 Task: In the sheet Budget Analysis ToolFont size of heading  18 Font style of dataoswald 'Font size of data '9 Alignment of headline & dataAlign center.   Fill color in heading, Red Font color of dataIn the sheet  Attendance Sheet for Weekly Updatesbook
Action: Mouse moved to (292, 311)
Screenshot: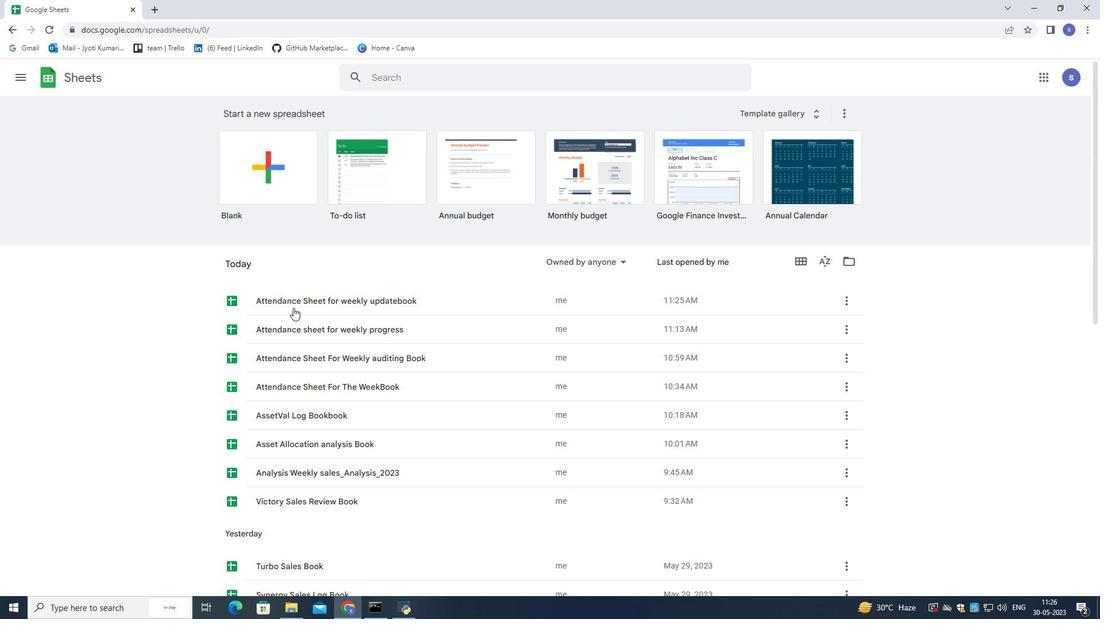 
Action: Mouse pressed left at (292, 311)
Screenshot: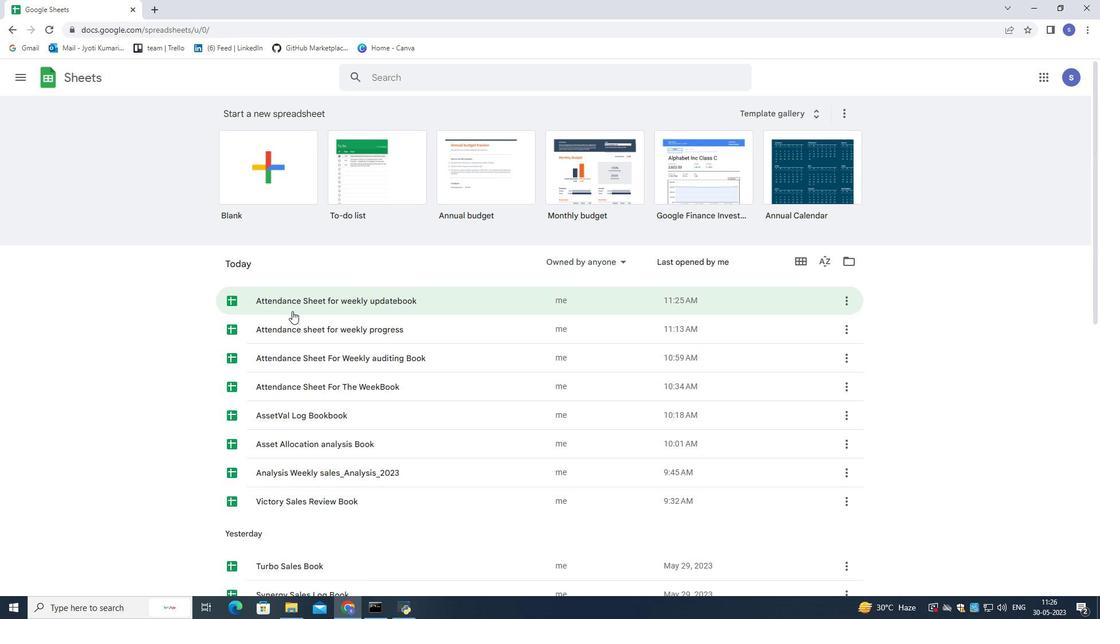 
Action: Mouse moved to (210, 160)
Screenshot: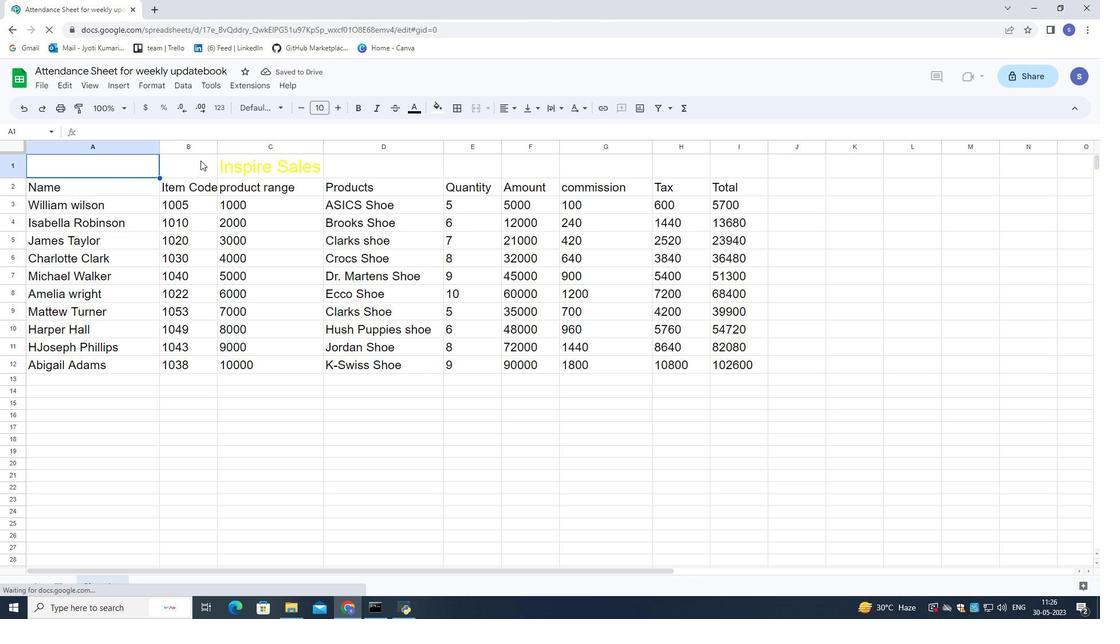 
Action: Mouse pressed left at (210, 160)
Screenshot: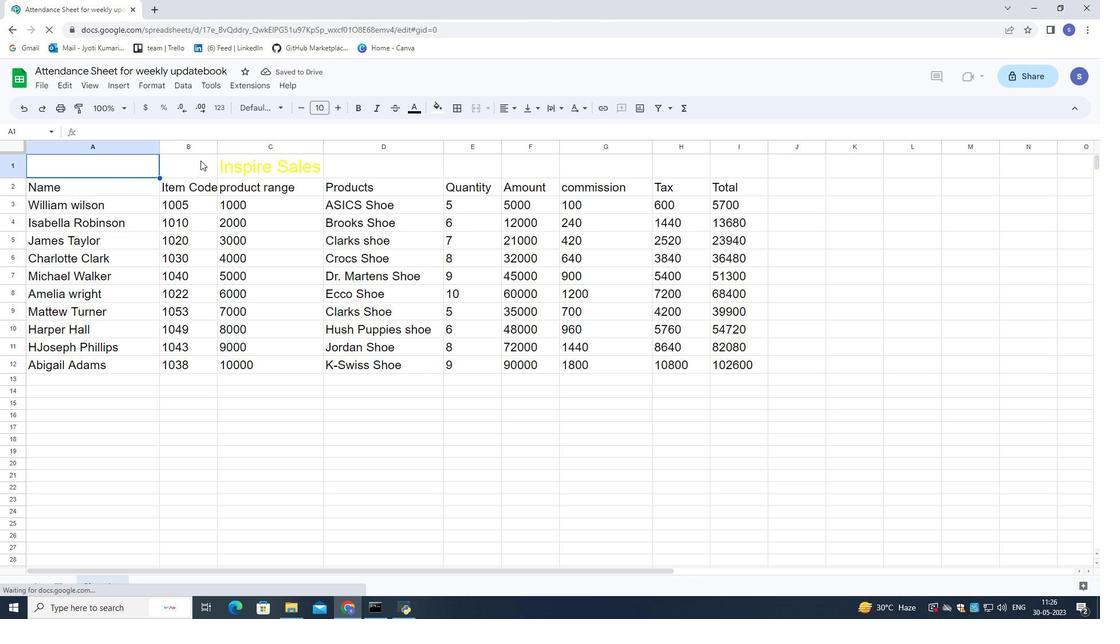 
Action: Mouse moved to (304, 108)
Screenshot: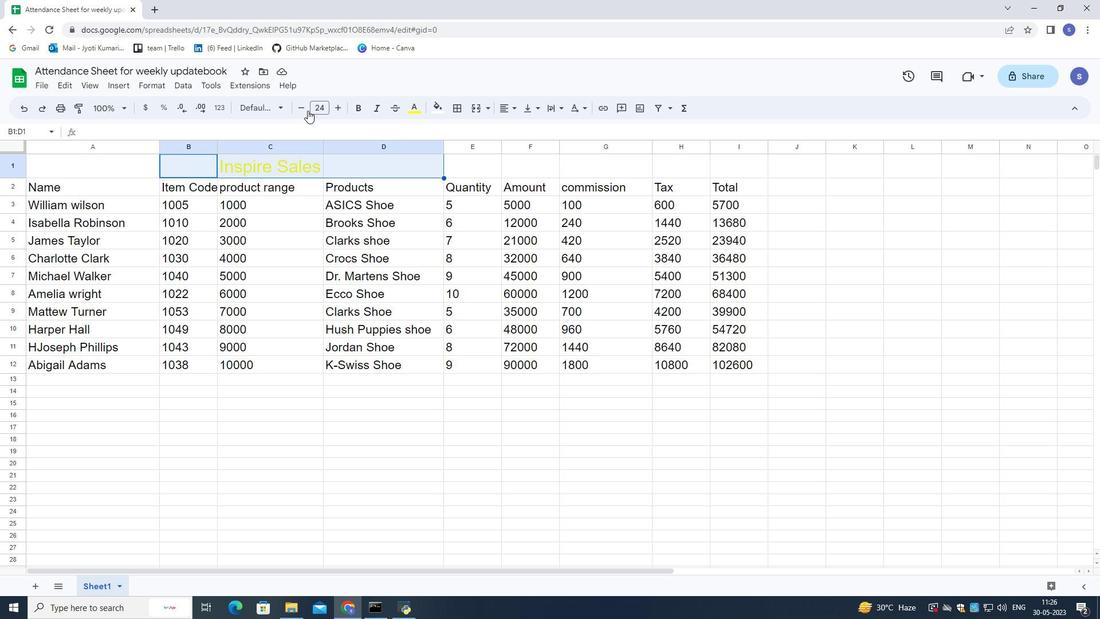 
Action: Mouse pressed left at (304, 108)
Screenshot: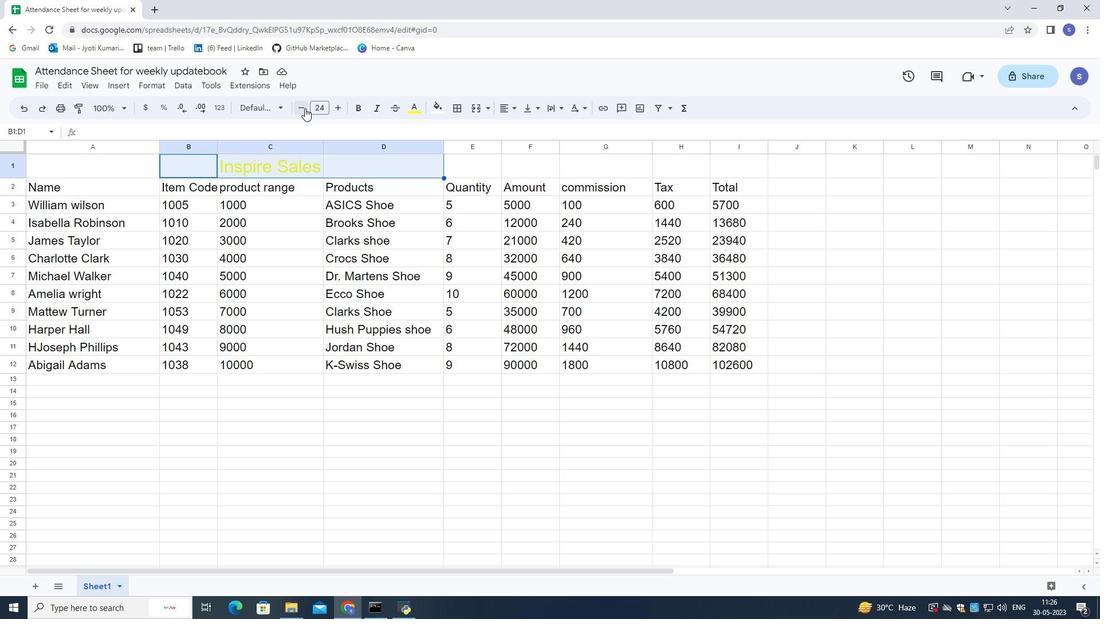 
Action: Mouse pressed left at (304, 108)
Screenshot: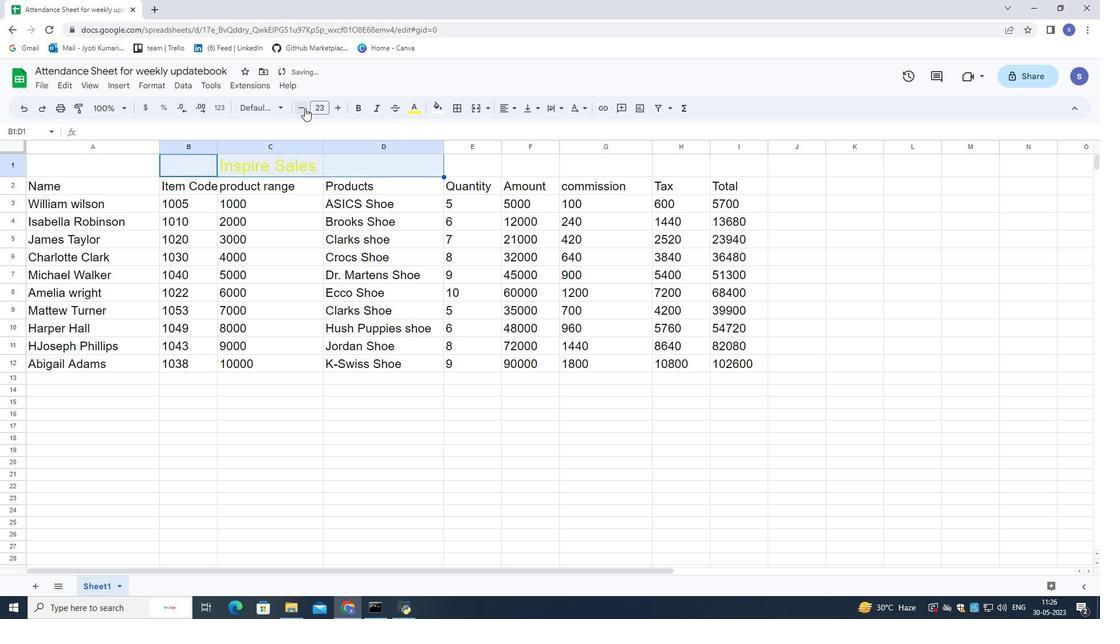 
Action: Mouse pressed left at (304, 108)
Screenshot: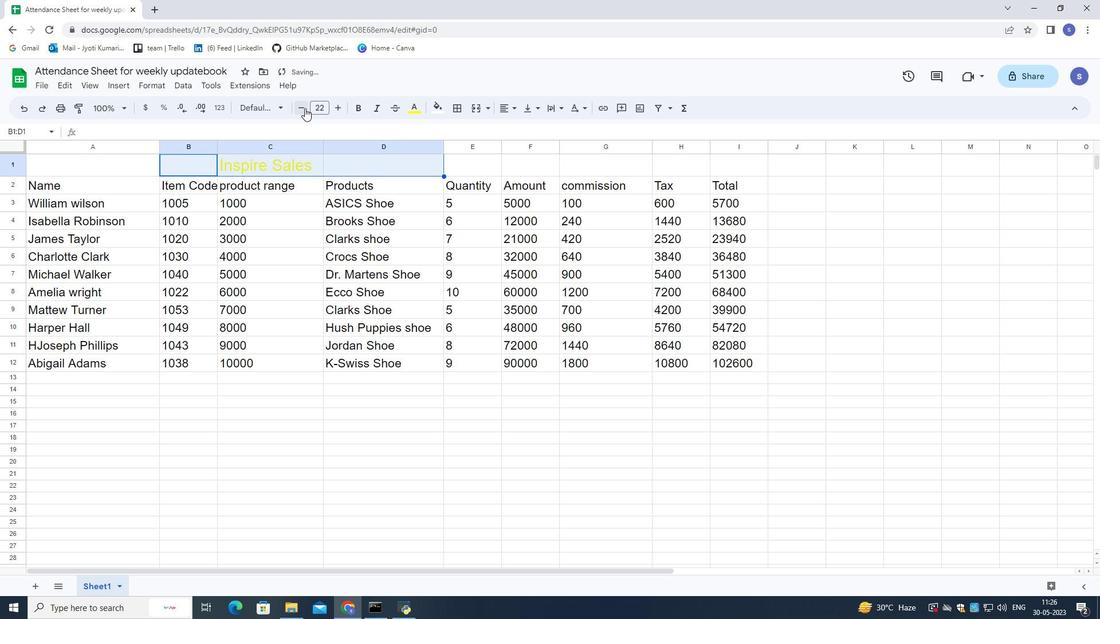 
Action: Mouse pressed left at (304, 108)
Screenshot: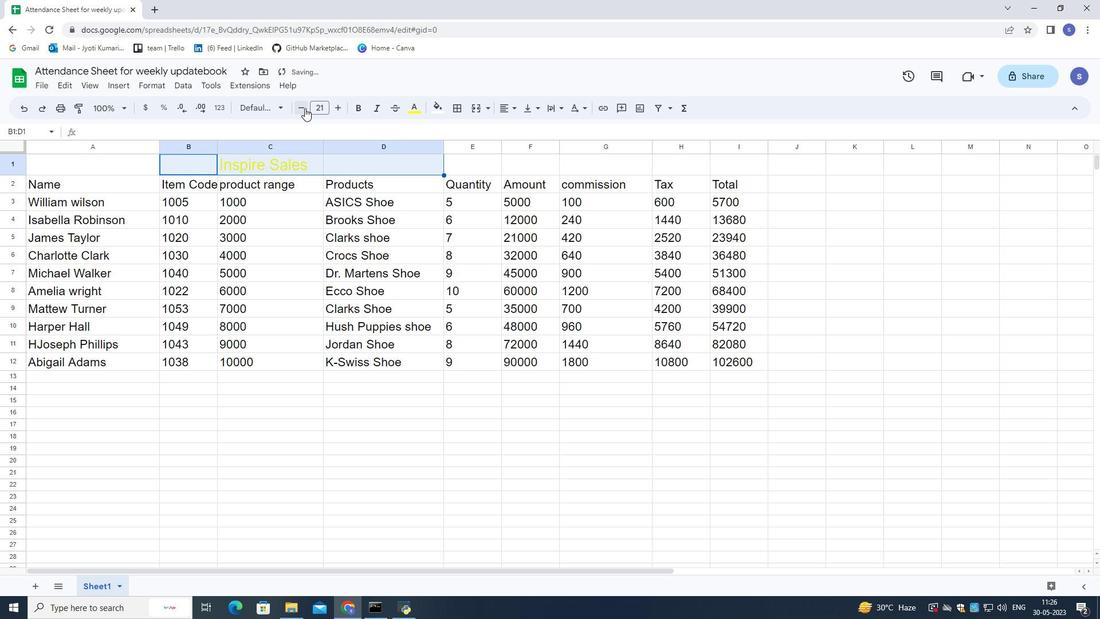 
Action: Mouse pressed left at (304, 108)
Screenshot: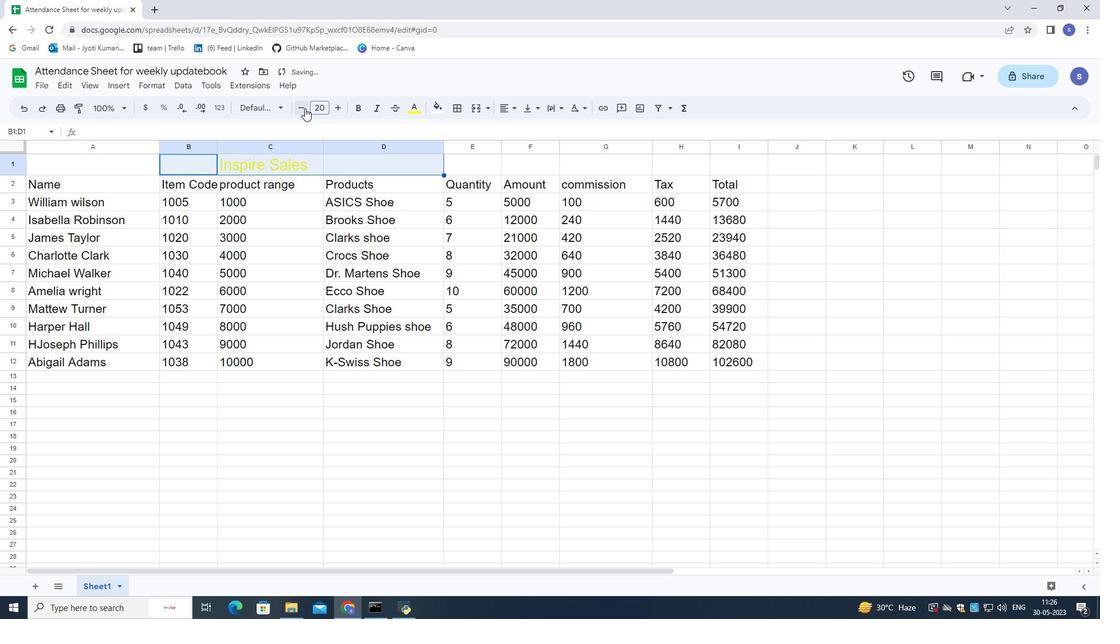 
Action: Mouse pressed left at (304, 108)
Screenshot: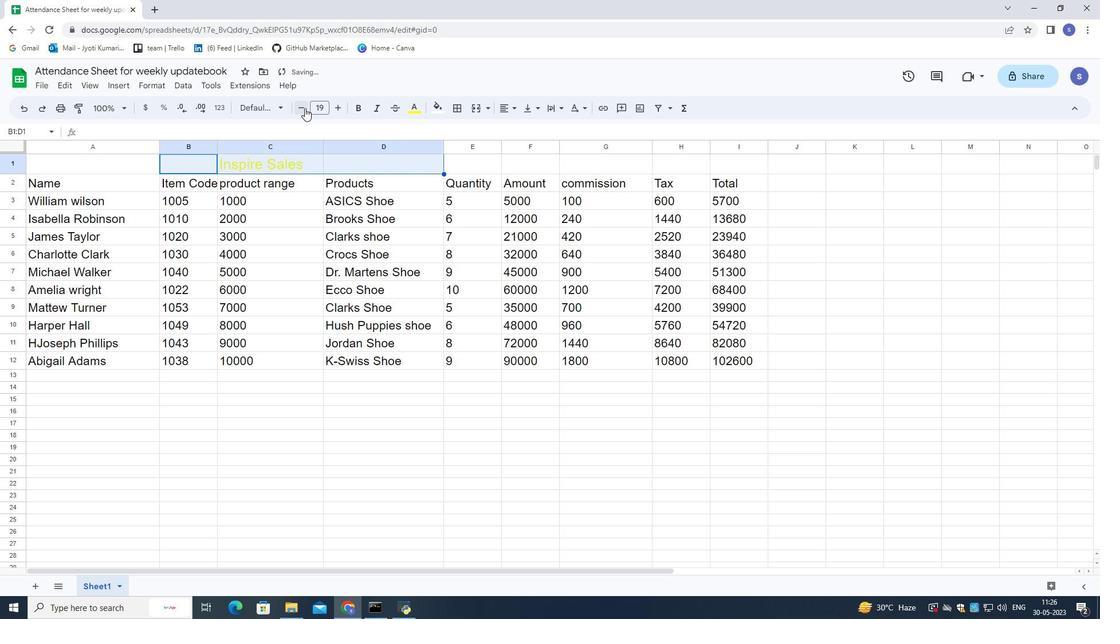 
Action: Mouse moved to (126, 256)
Screenshot: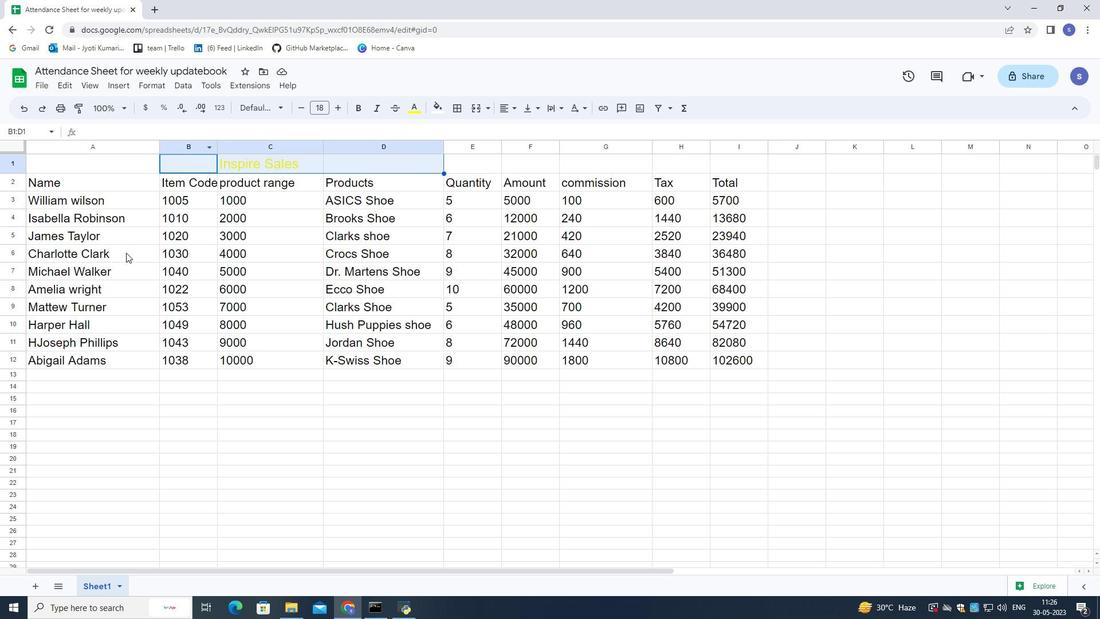 
Action: Mouse pressed left at (126, 256)
Screenshot: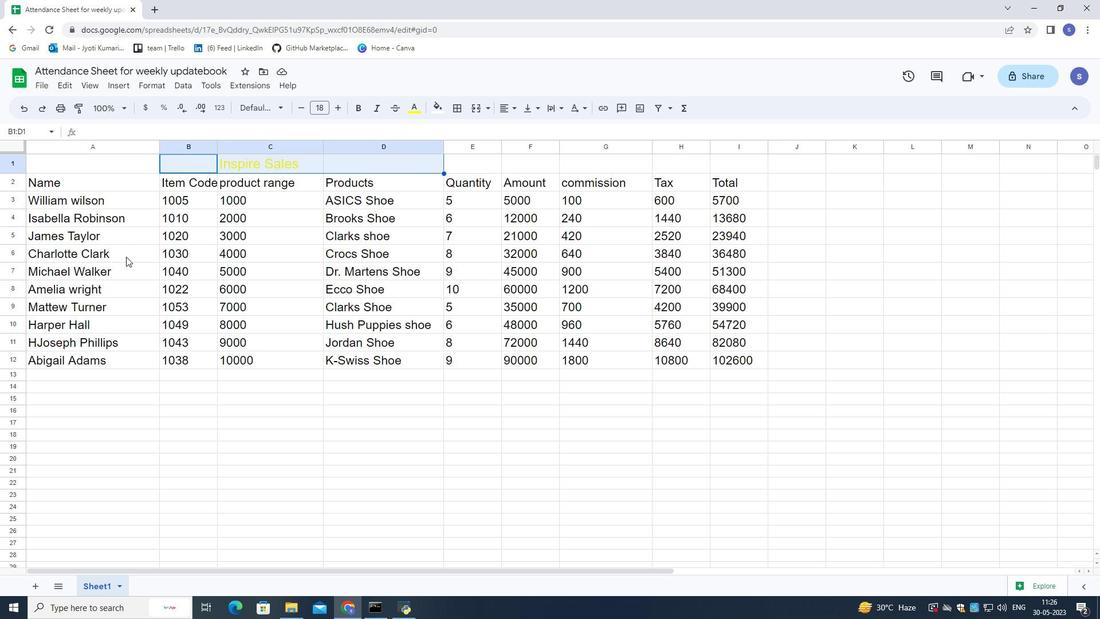 
Action: Mouse moved to (31, 179)
Screenshot: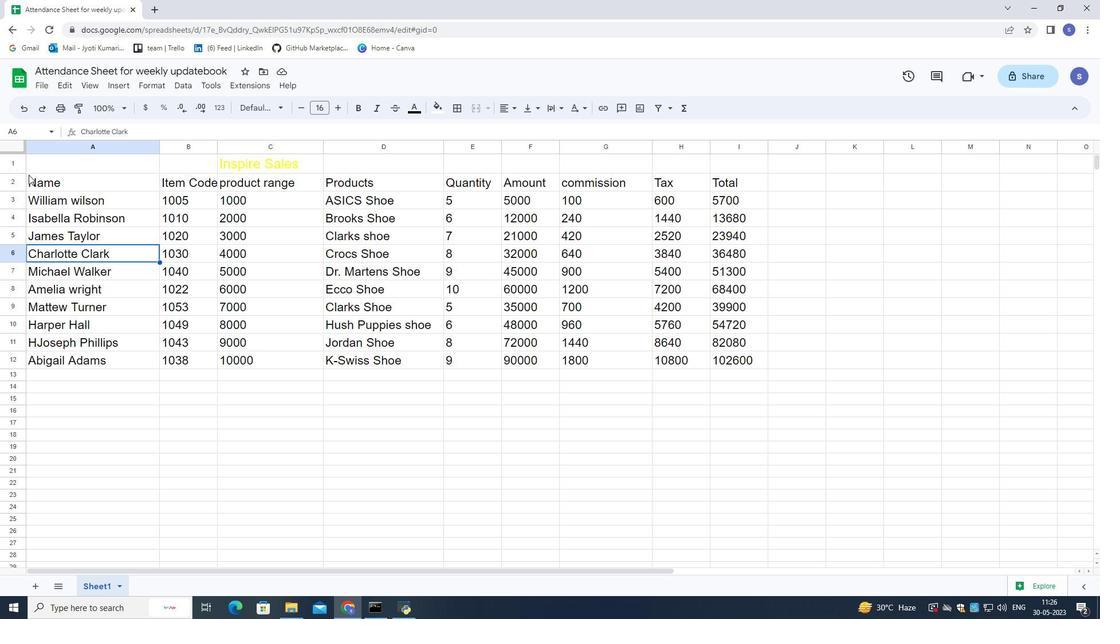 
Action: Mouse pressed left at (31, 179)
Screenshot: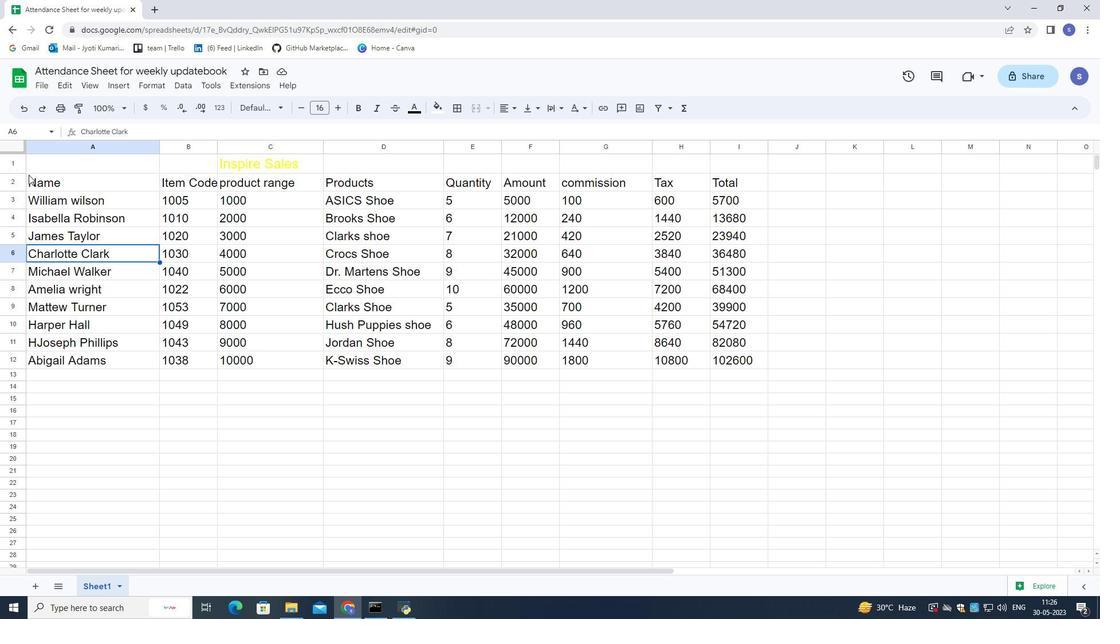 
Action: Mouse moved to (277, 114)
Screenshot: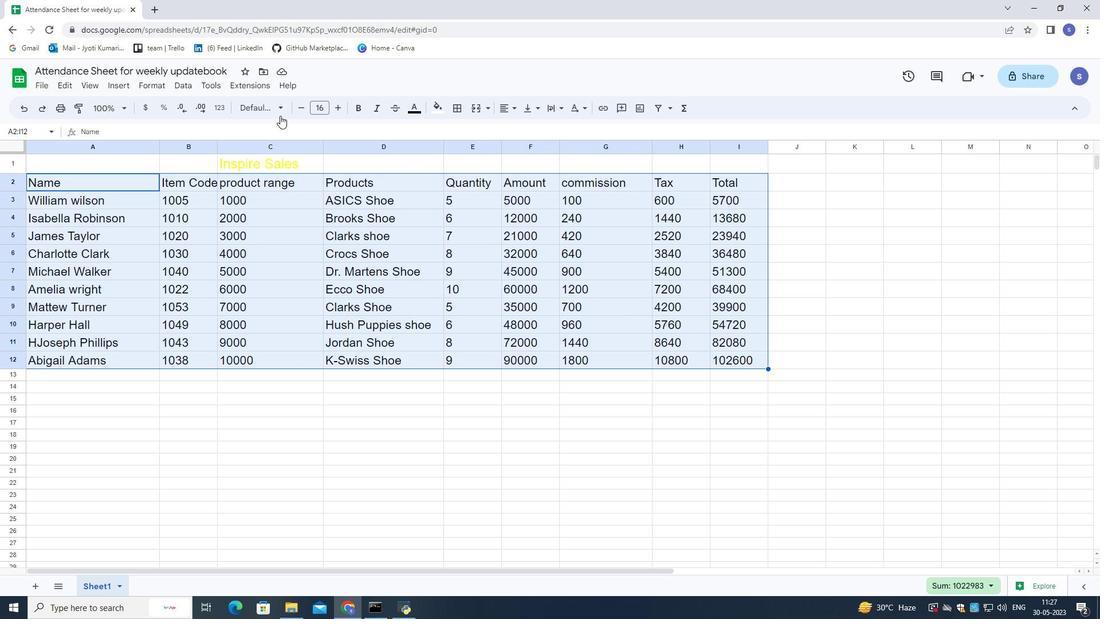 
Action: Mouse pressed left at (277, 114)
Screenshot: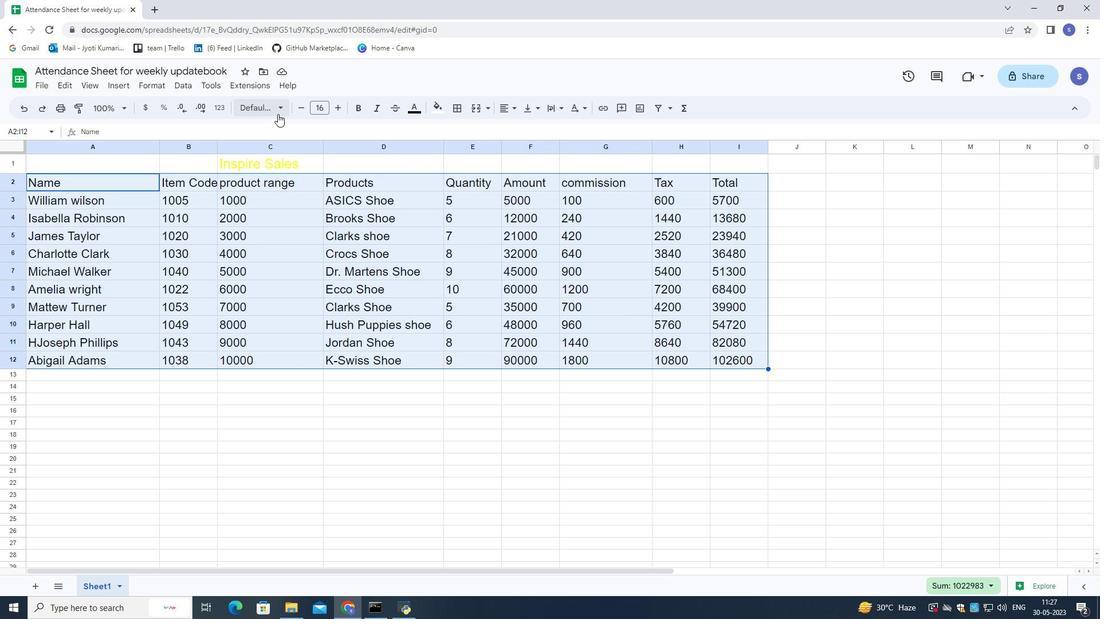 
Action: Mouse moved to (281, 248)
Screenshot: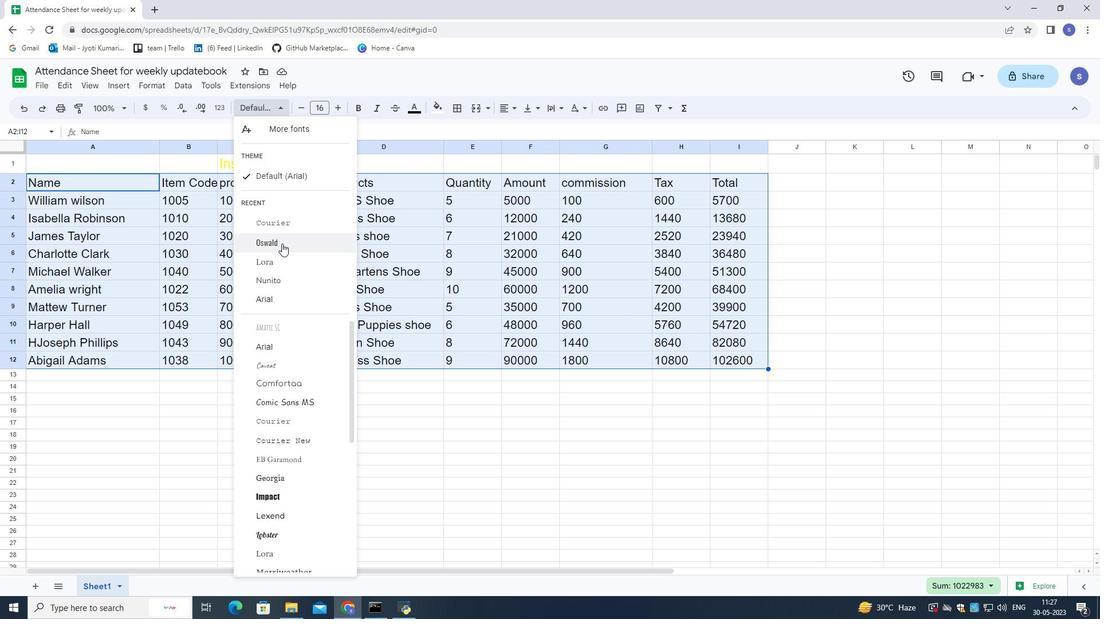 
Action: Mouse pressed left at (281, 248)
Screenshot: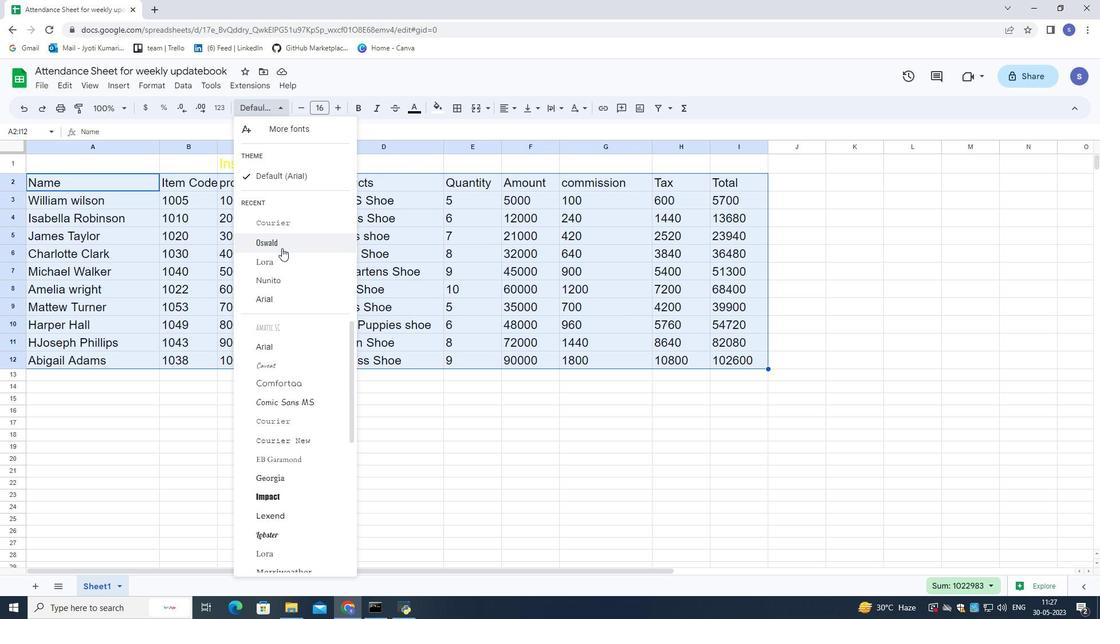 
Action: Mouse moved to (293, 107)
Screenshot: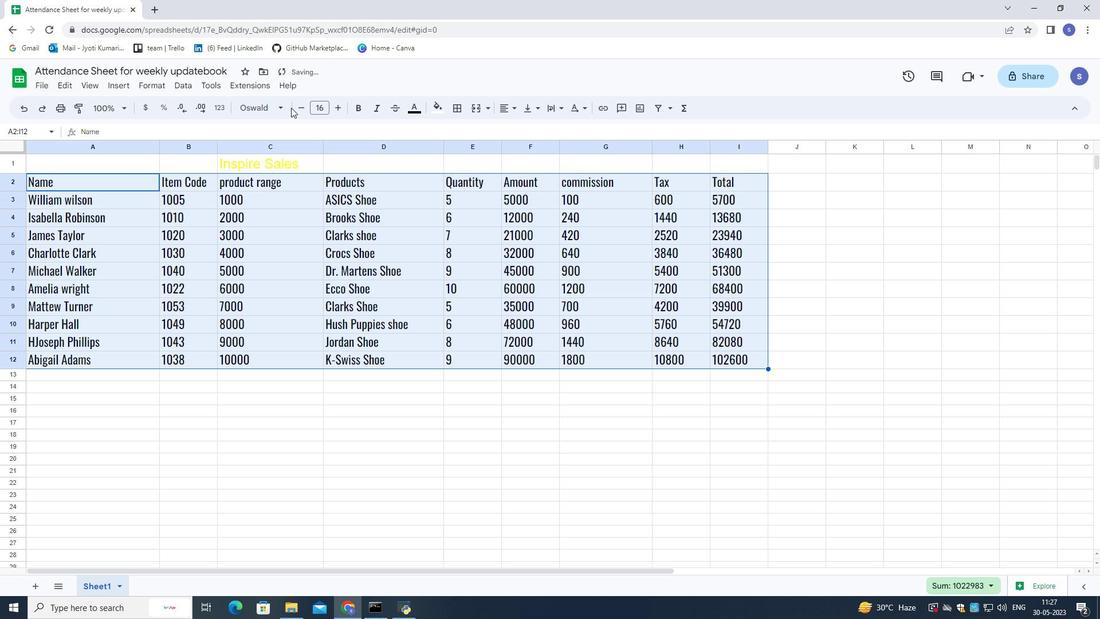 
Action: Mouse pressed left at (293, 107)
Screenshot: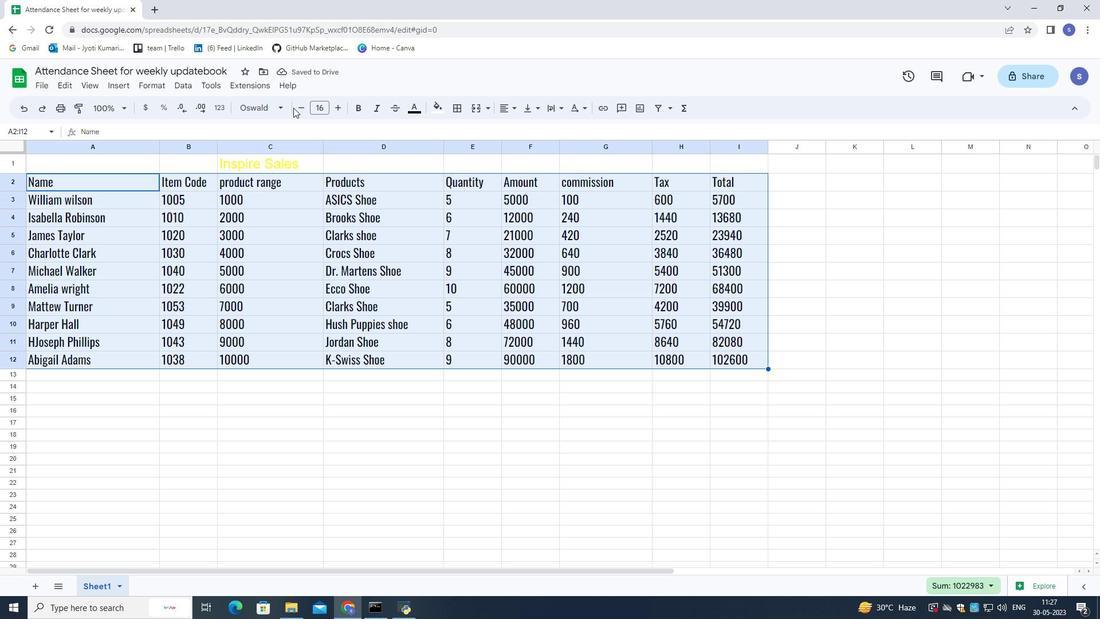 
Action: Mouse moved to (295, 108)
Screenshot: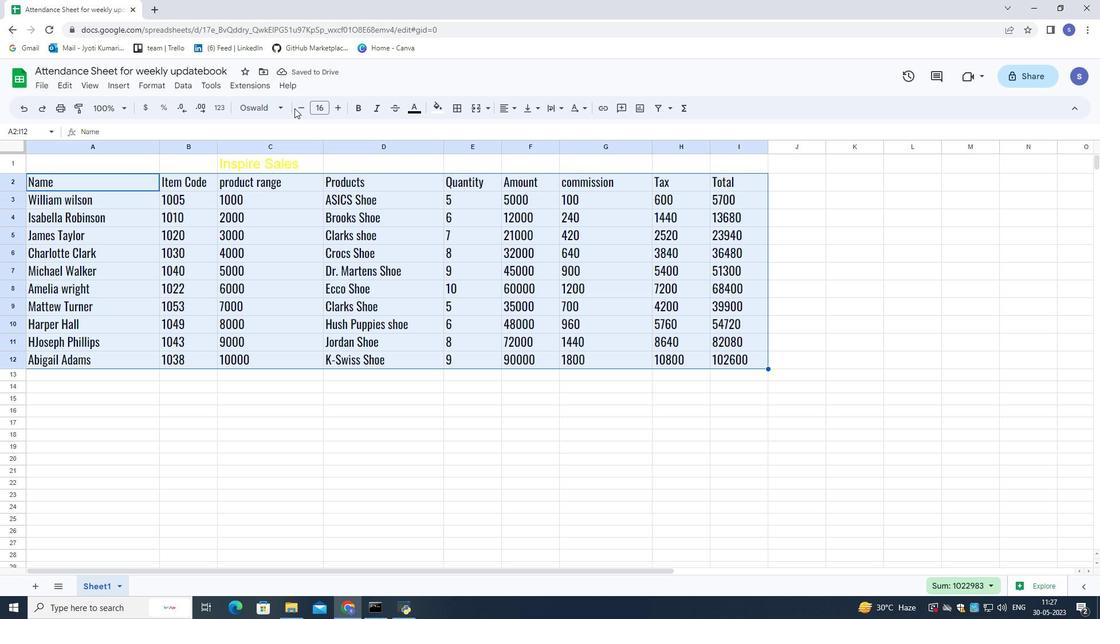 
Action: Mouse pressed left at (295, 108)
Screenshot: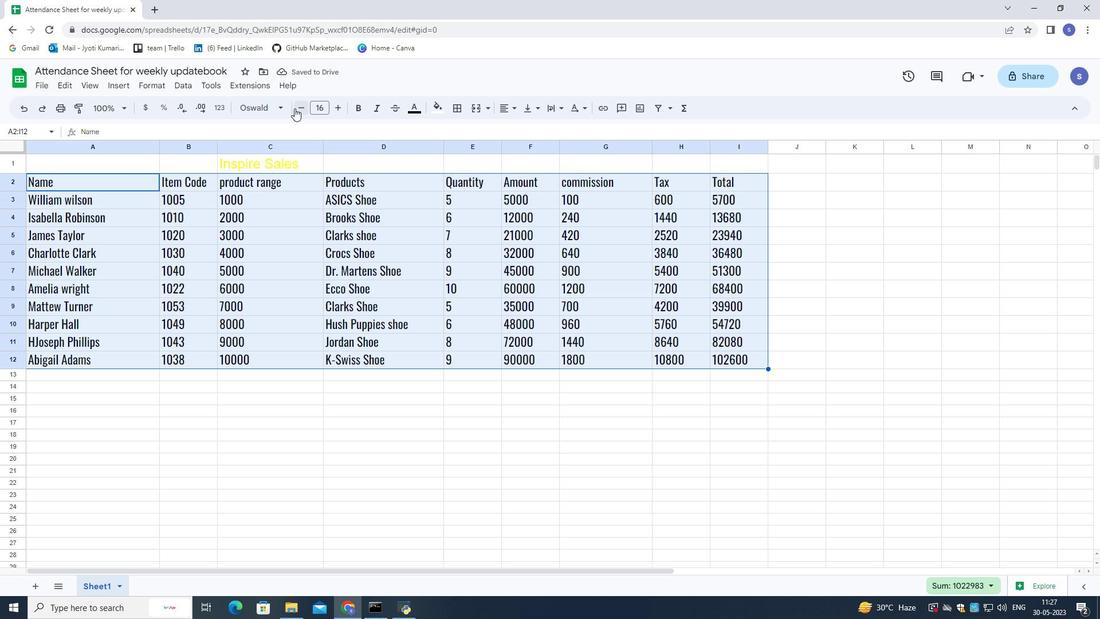 
Action: Mouse pressed left at (295, 108)
Screenshot: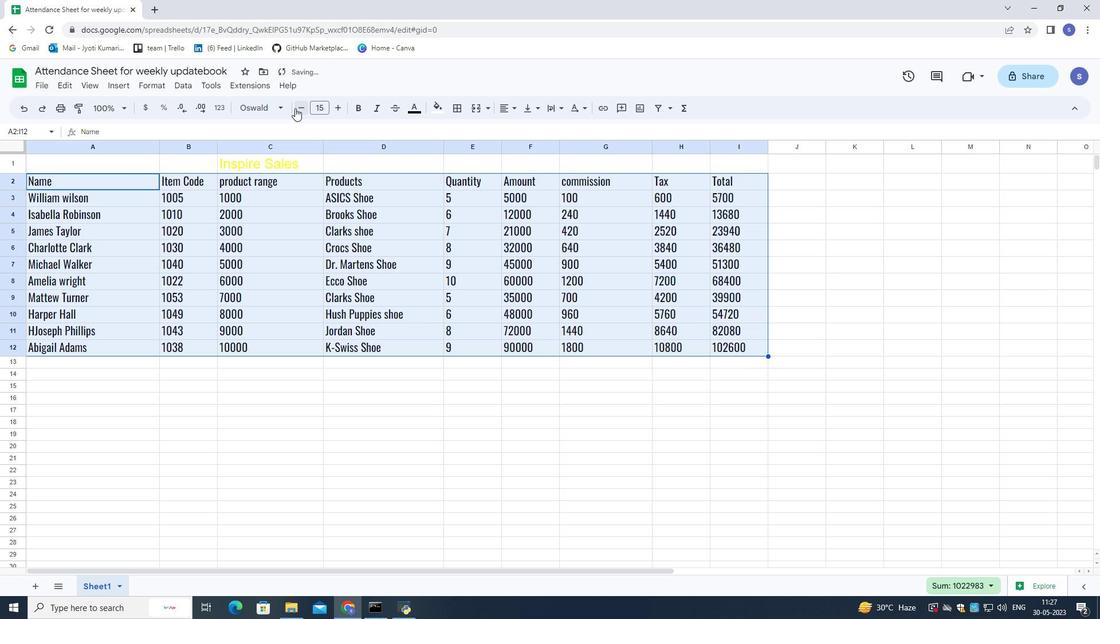 
Action: Mouse pressed left at (295, 108)
Screenshot: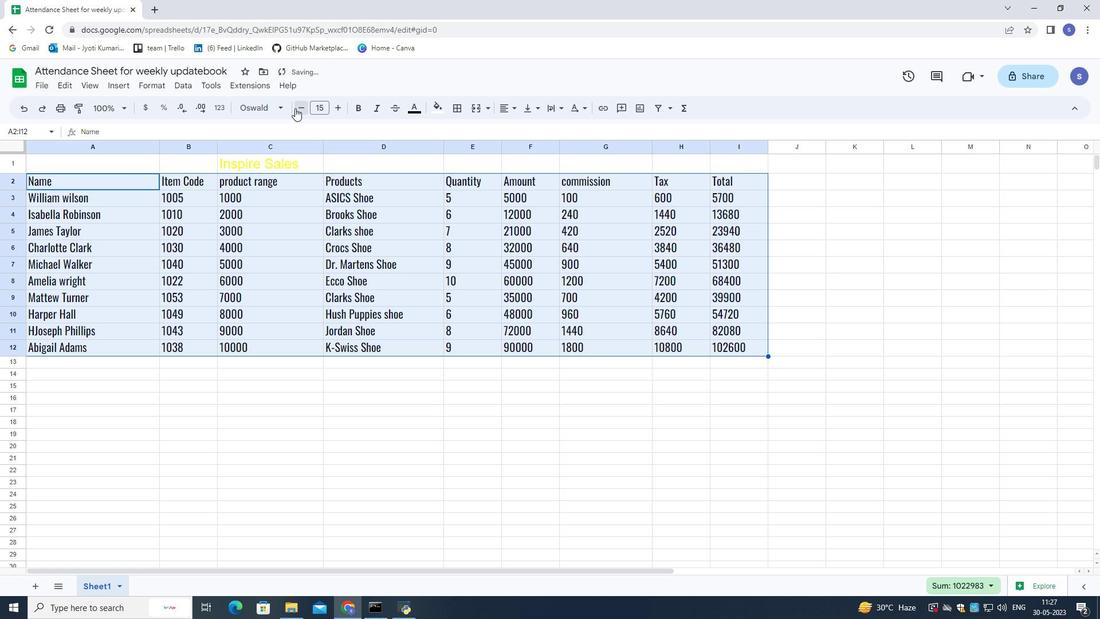 
Action: Mouse pressed left at (295, 108)
Screenshot: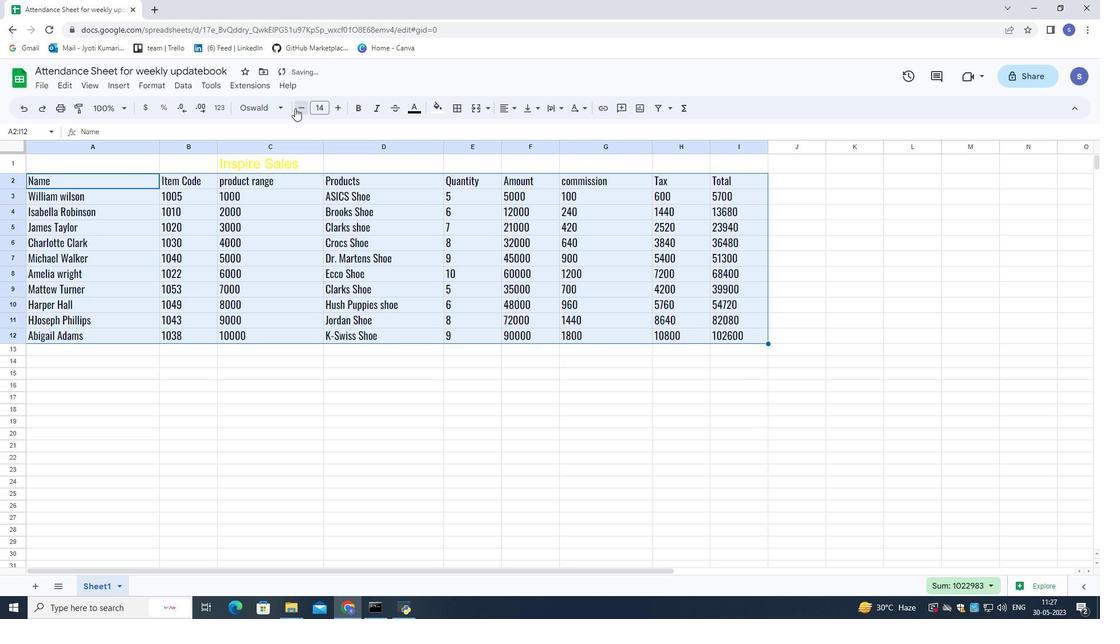 
Action: Mouse pressed left at (295, 108)
Screenshot: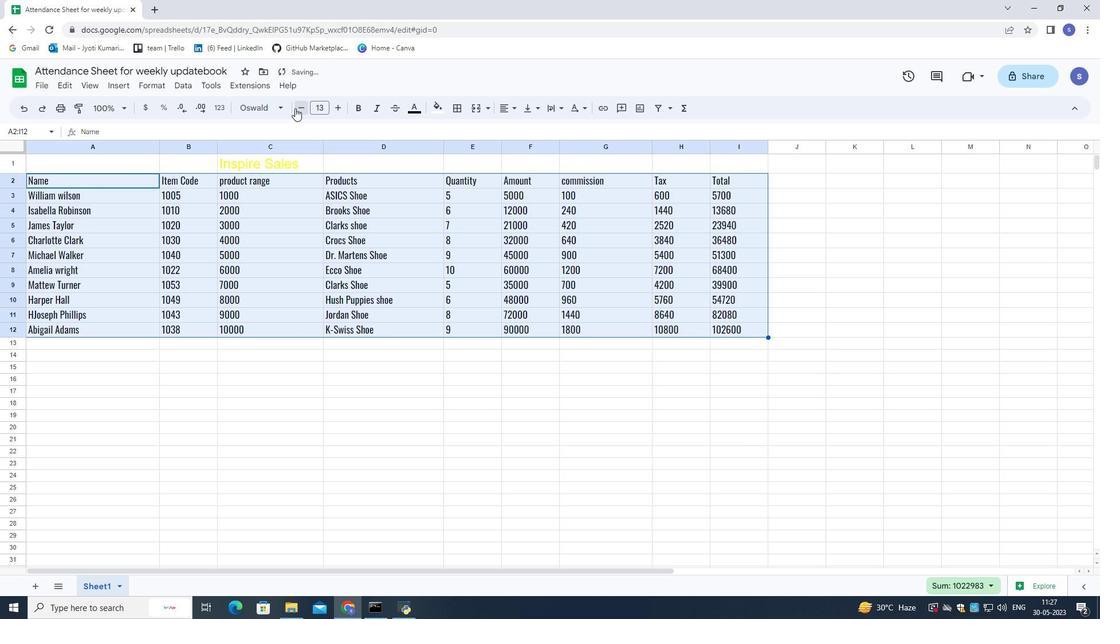 
Action: Mouse pressed left at (295, 108)
Screenshot: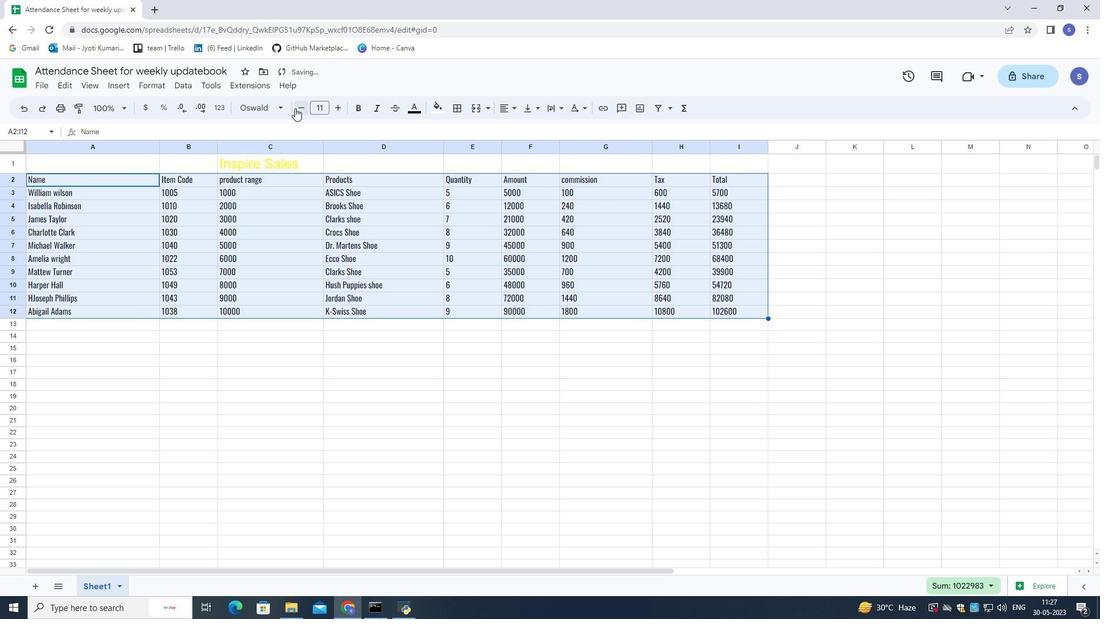 
Action: Mouse pressed left at (295, 108)
Screenshot: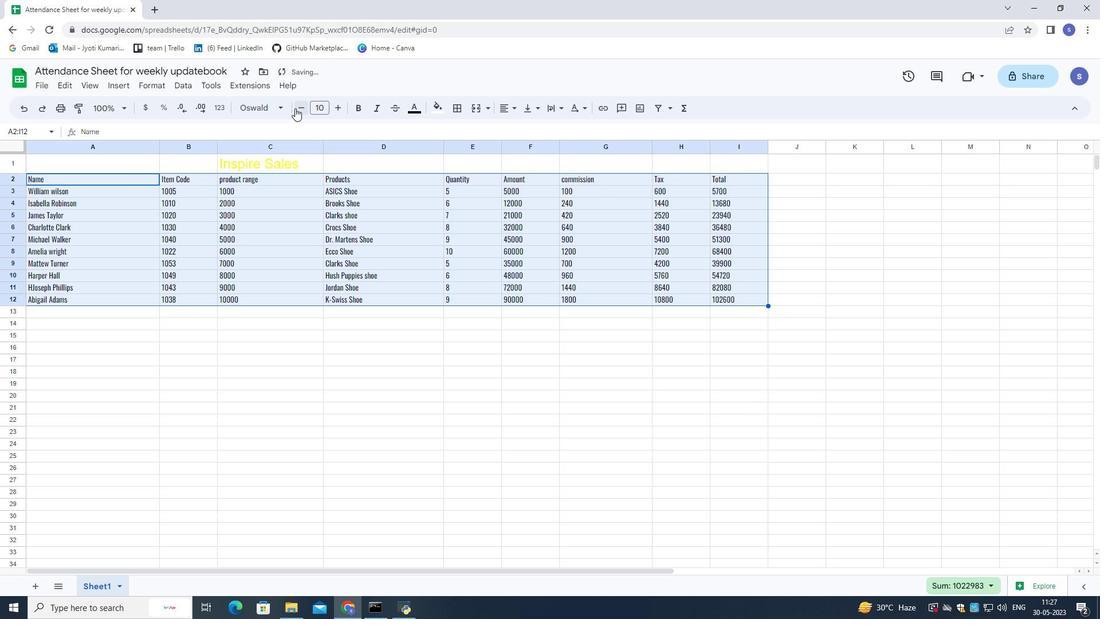 
Action: Mouse moved to (249, 367)
Screenshot: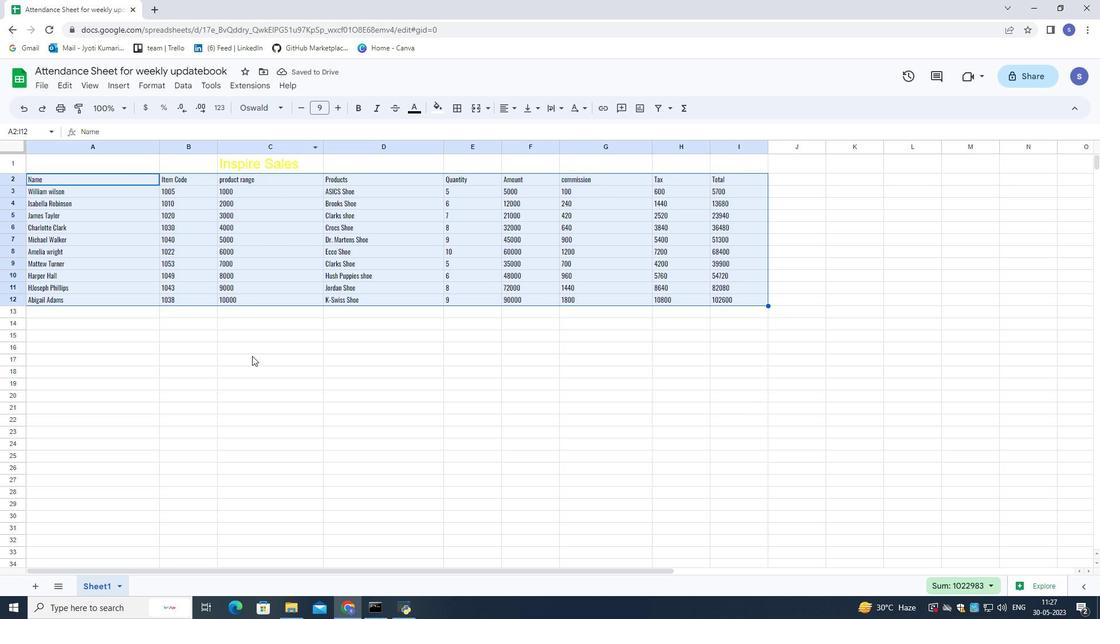 
Action: Mouse pressed left at (249, 367)
Screenshot: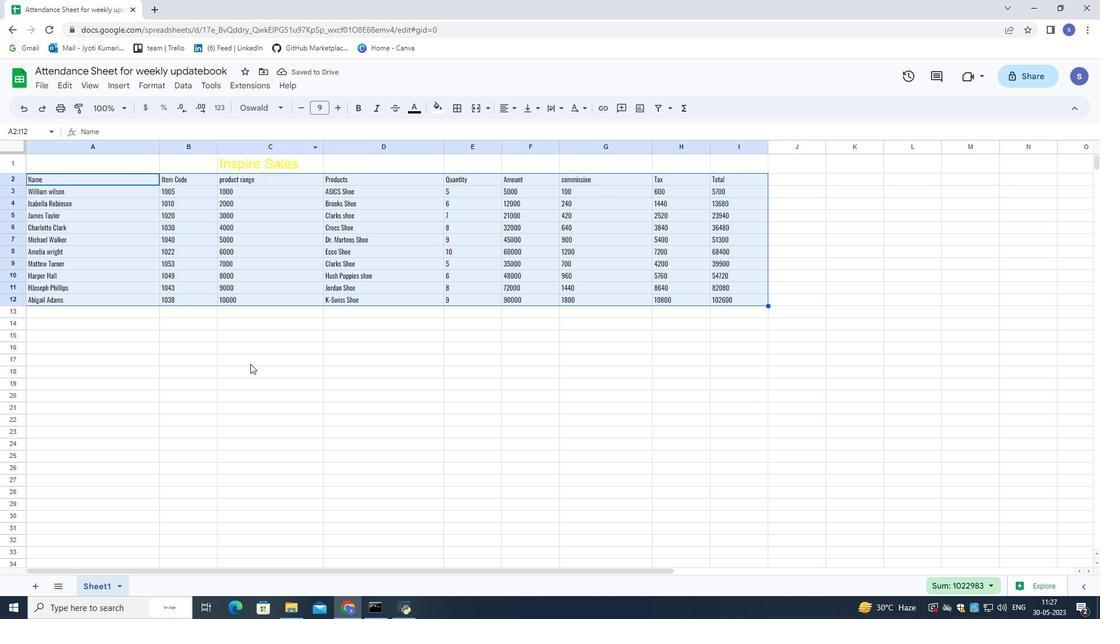 
Action: Mouse moved to (44, 162)
Screenshot: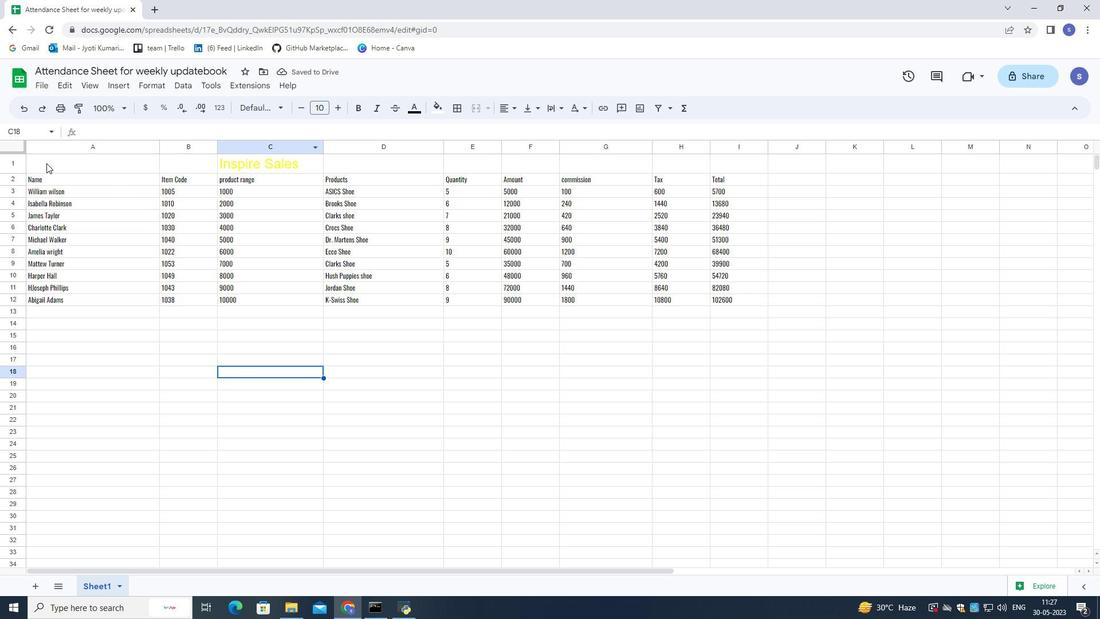 
Action: Mouse pressed left at (44, 162)
Screenshot: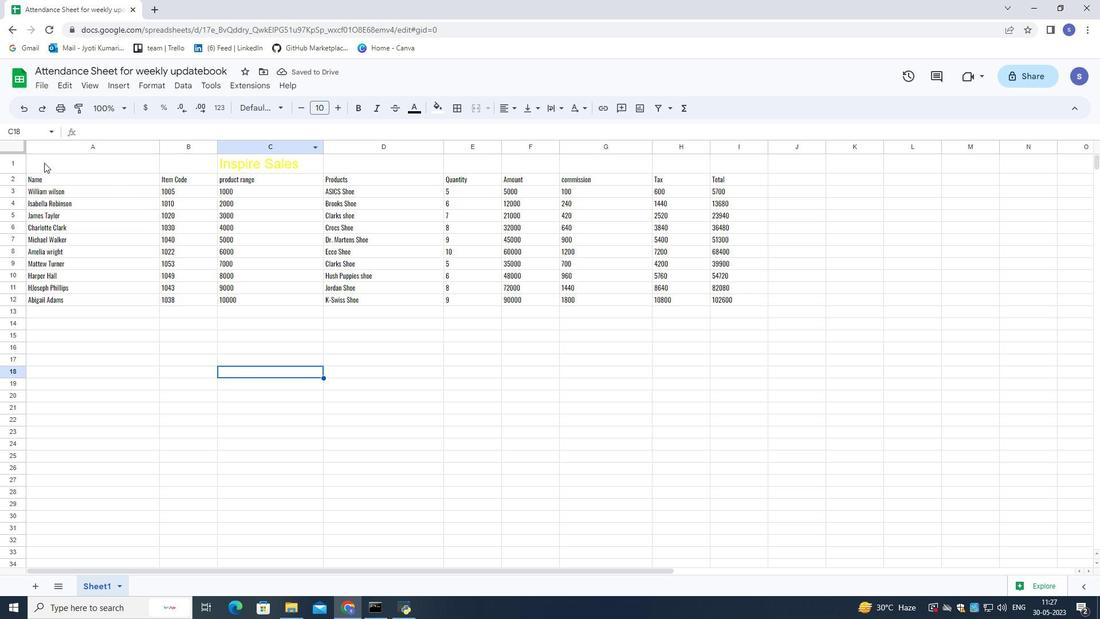 
Action: Mouse moved to (508, 105)
Screenshot: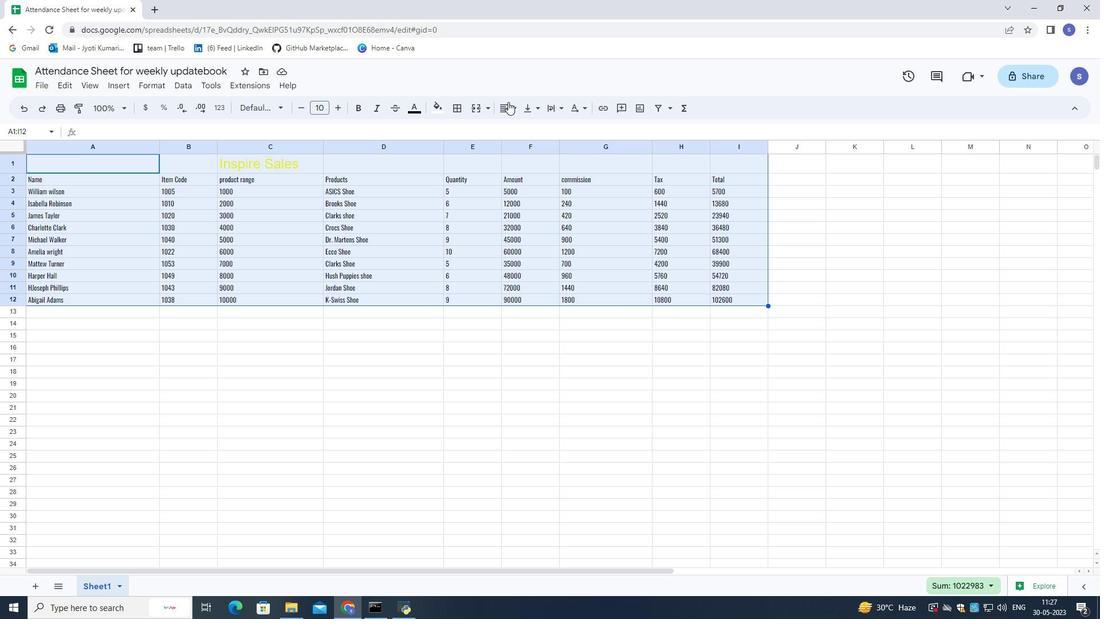 
Action: Mouse pressed left at (508, 105)
Screenshot: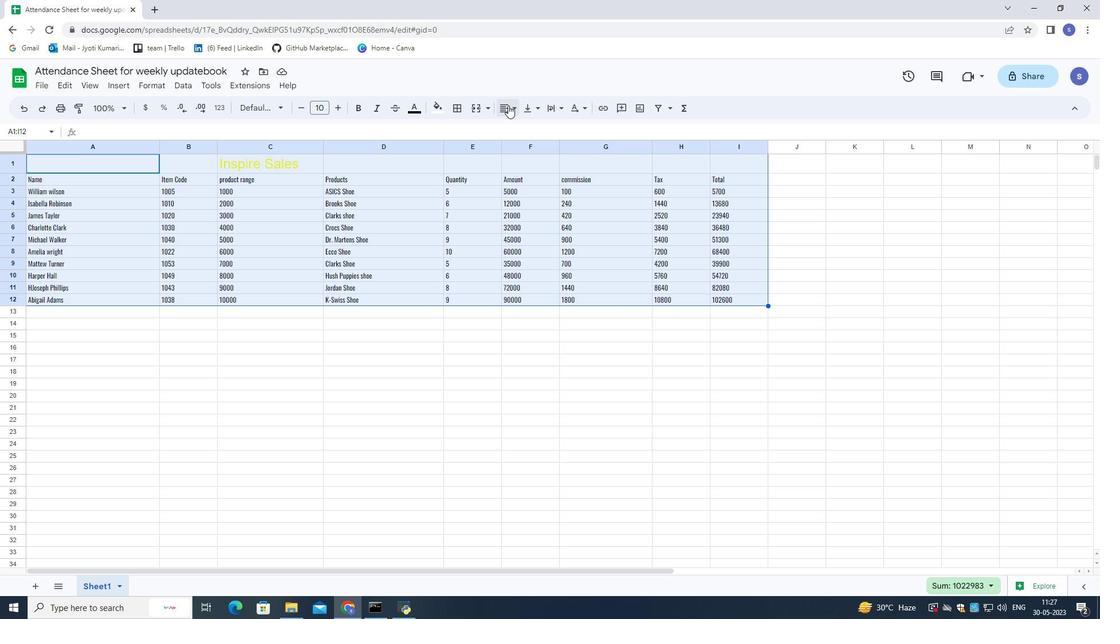 
Action: Mouse moved to (525, 129)
Screenshot: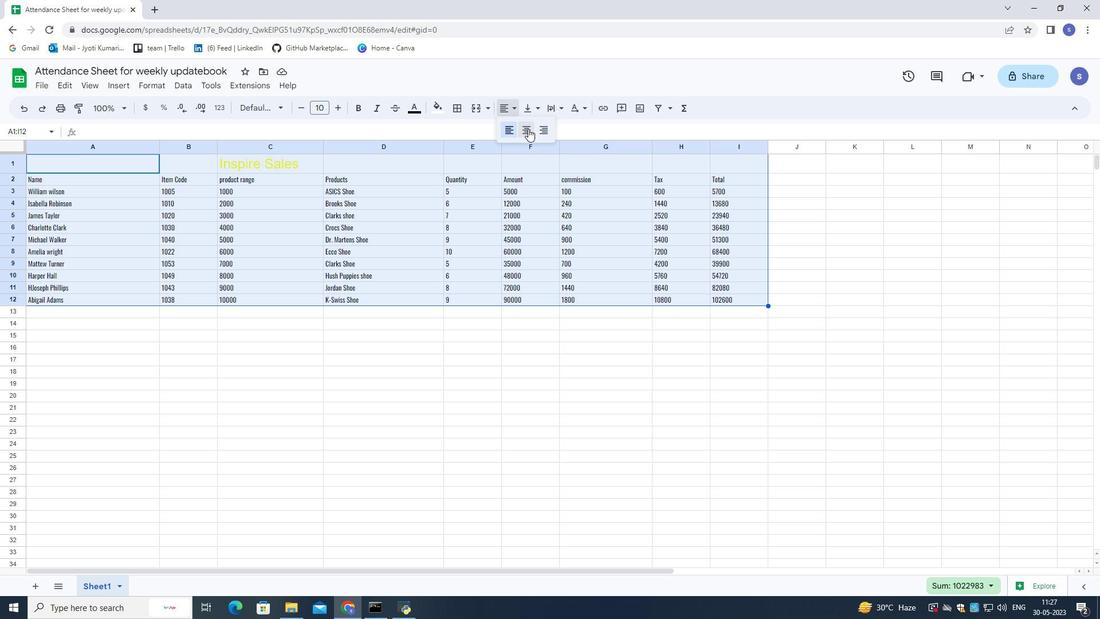 
Action: Mouse pressed left at (525, 129)
Screenshot: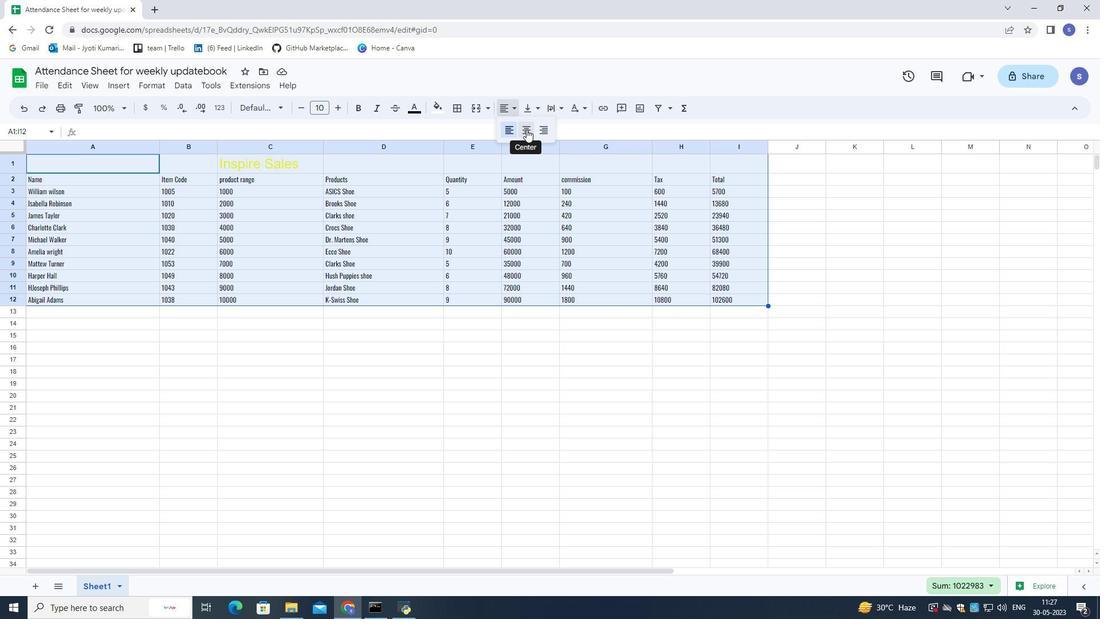 
Action: Mouse moved to (445, 382)
Screenshot: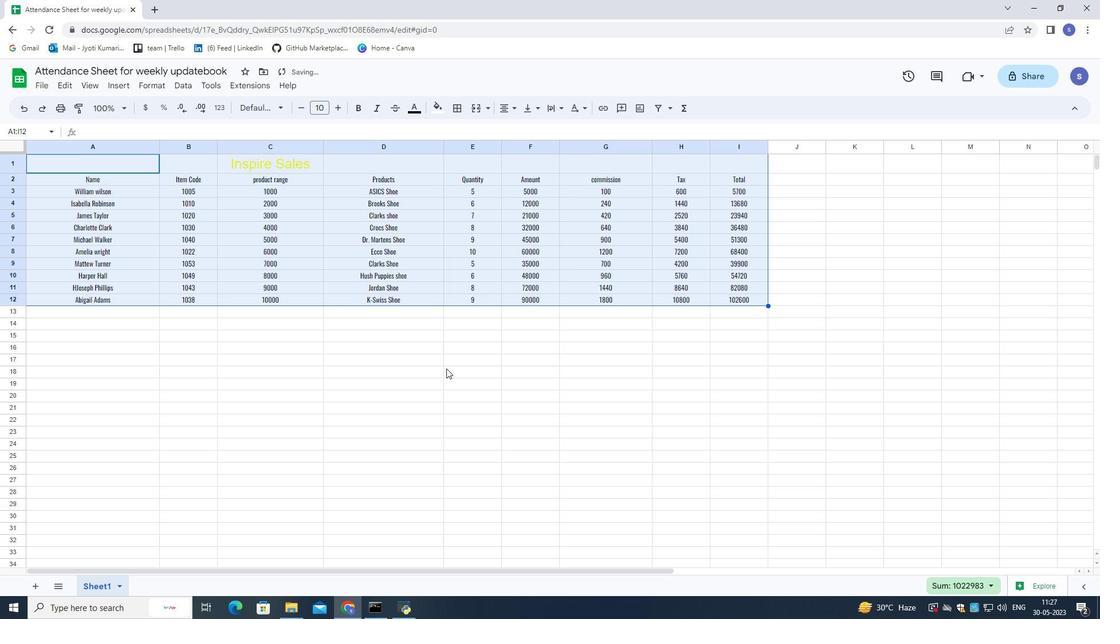 
Action: Mouse pressed left at (445, 382)
Screenshot: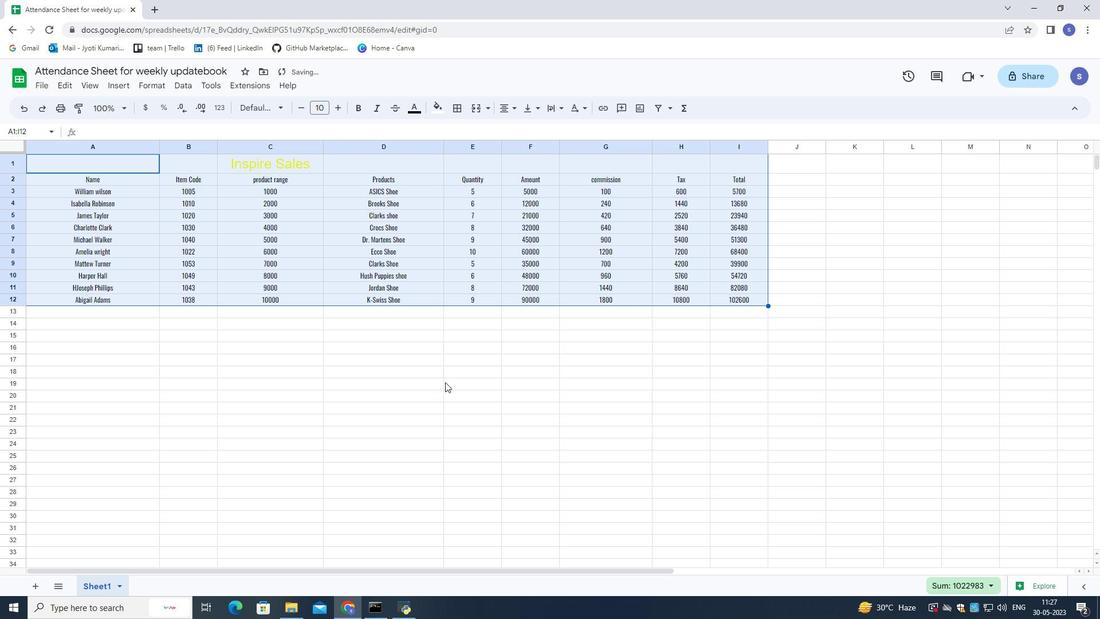 
Action: Mouse moved to (219, 161)
Screenshot: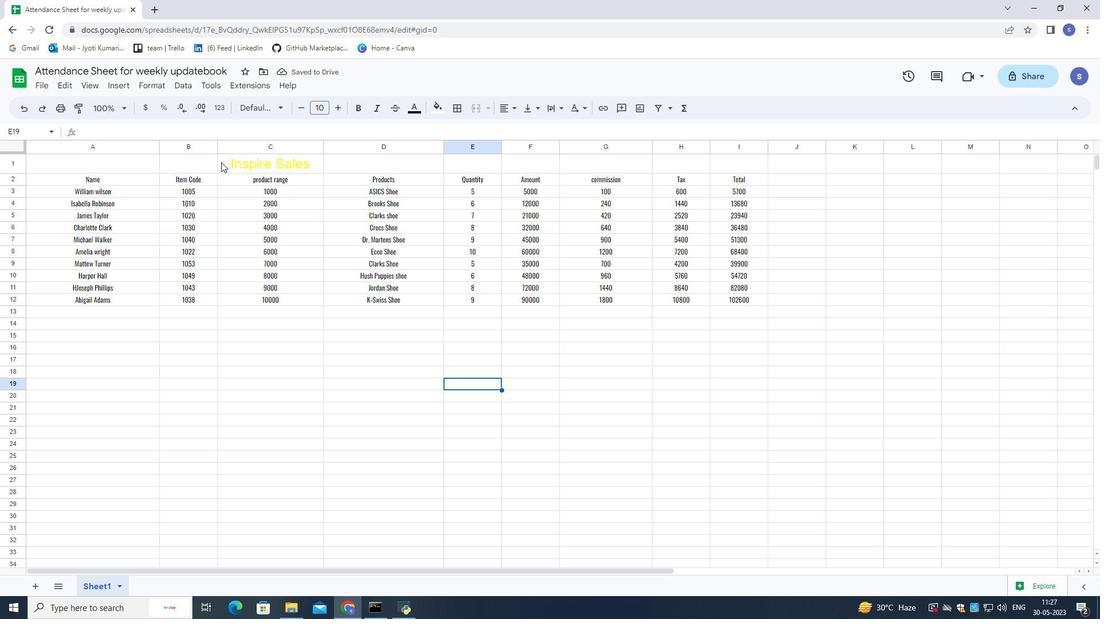 
Action: Mouse pressed left at (219, 161)
Screenshot: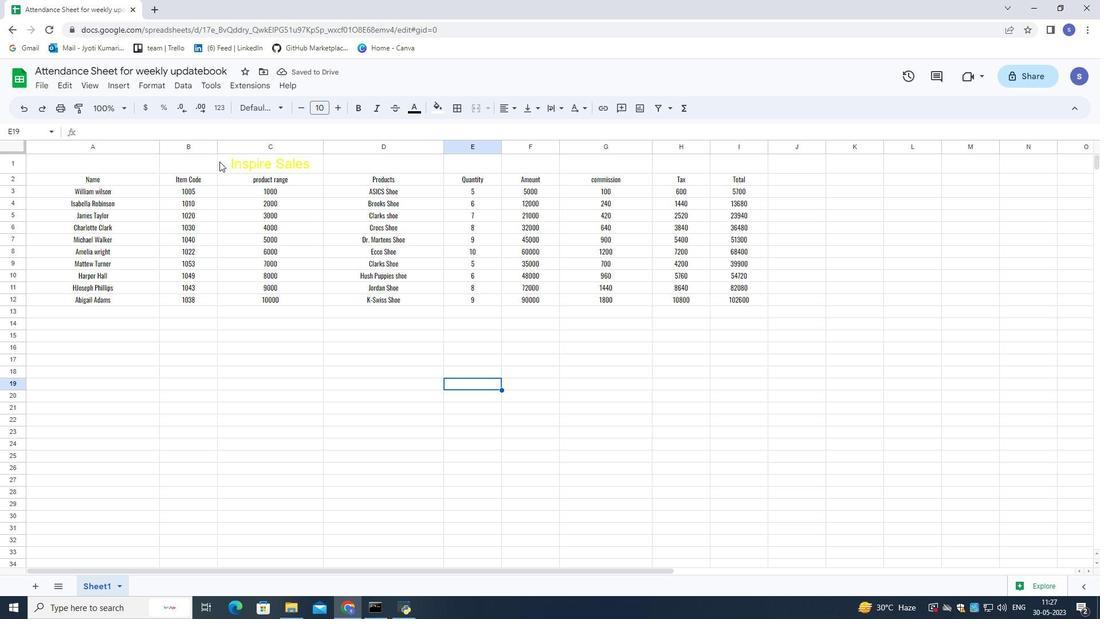 
Action: Mouse moved to (443, 107)
Screenshot: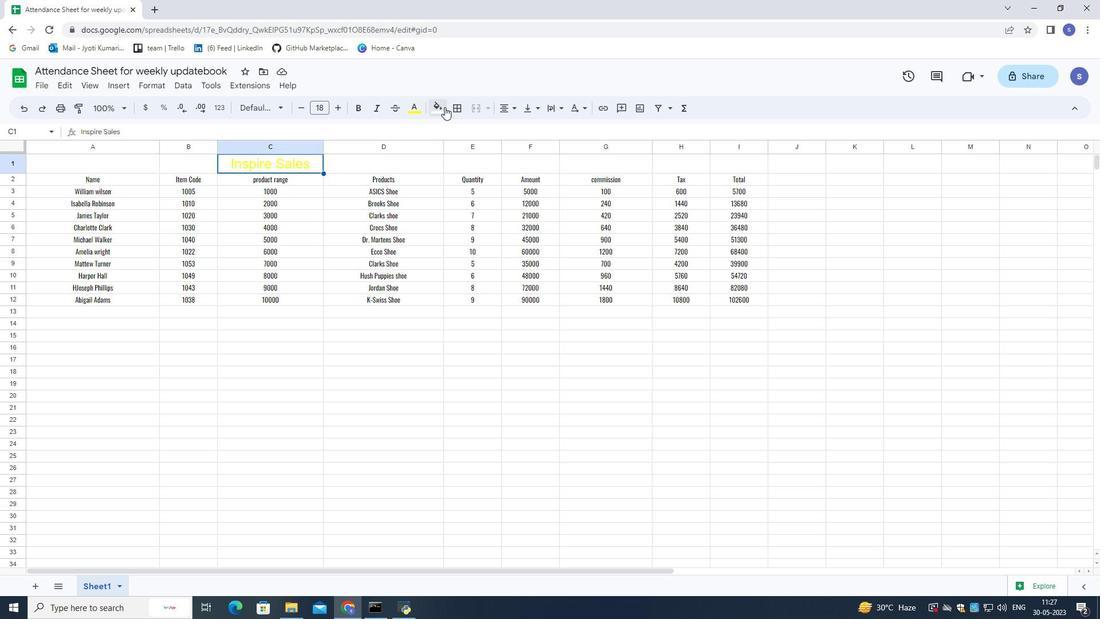 
Action: Mouse pressed left at (443, 107)
Screenshot: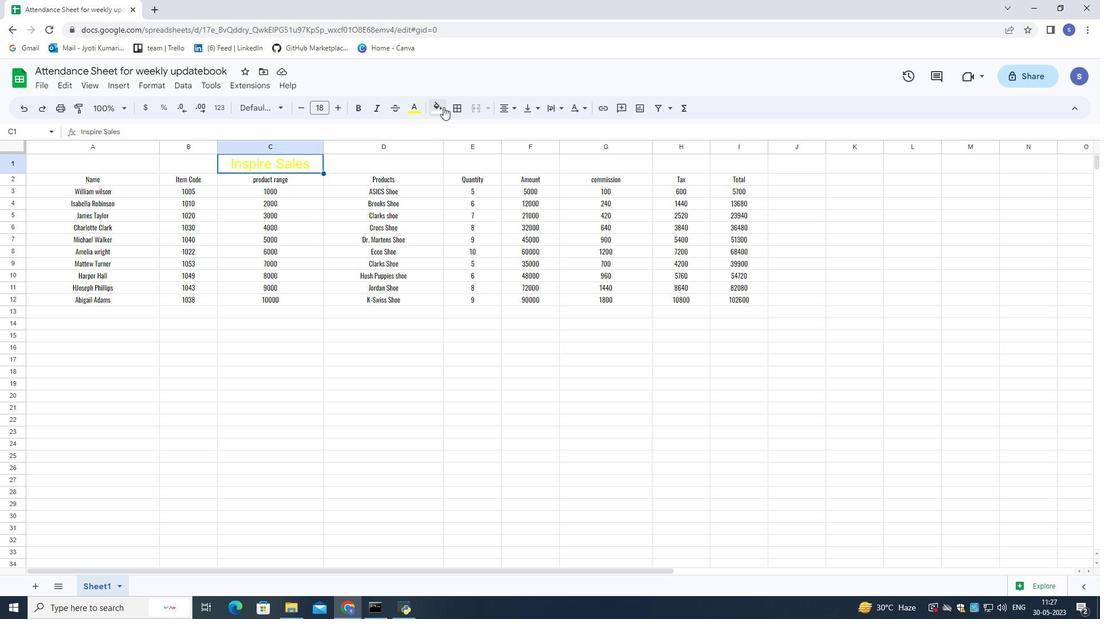
Action: Mouse moved to (491, 224)
Screenshot: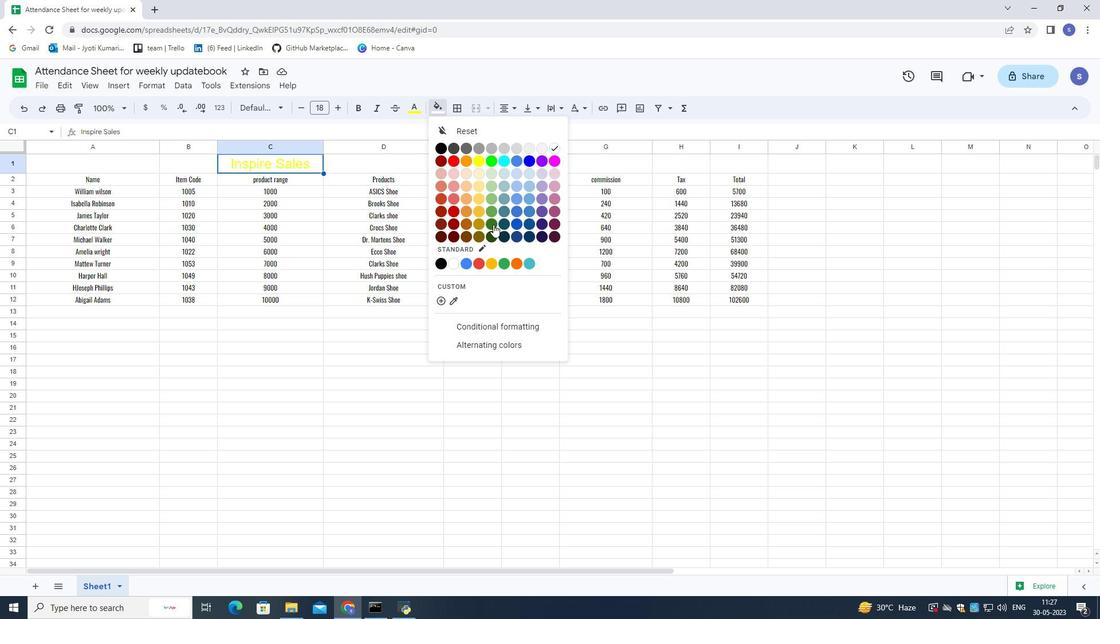 
Action: Mouse pressed left at (491, 224)
Screenshot: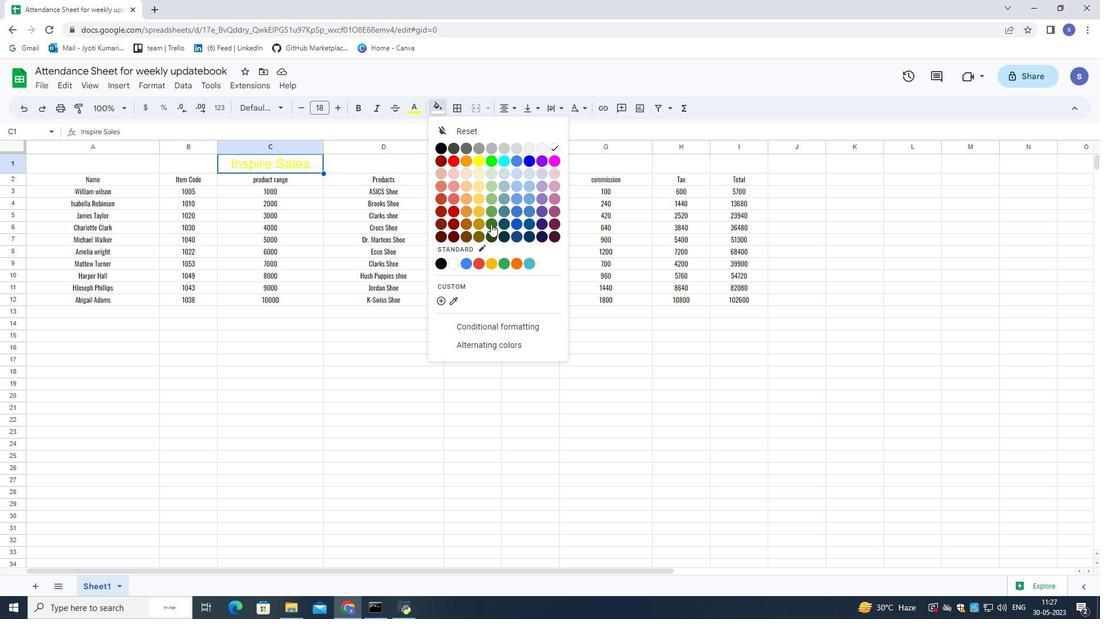 
Action: Mouse pressed left at (491, 224)
Screenshot: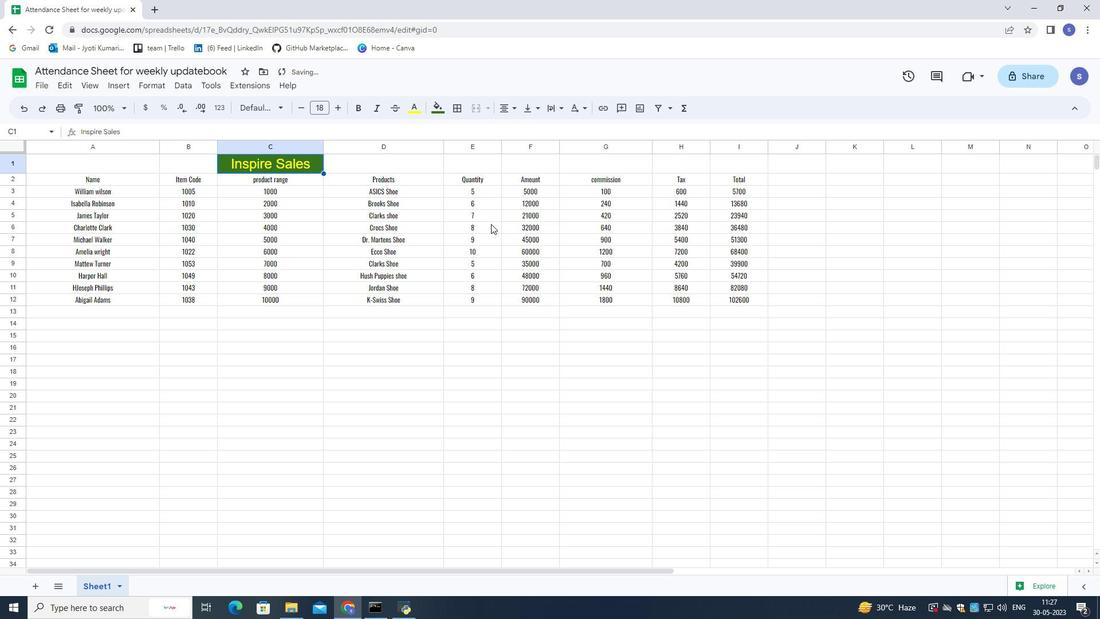 
Action: Mouse moved to (454, 345)
Screenshot: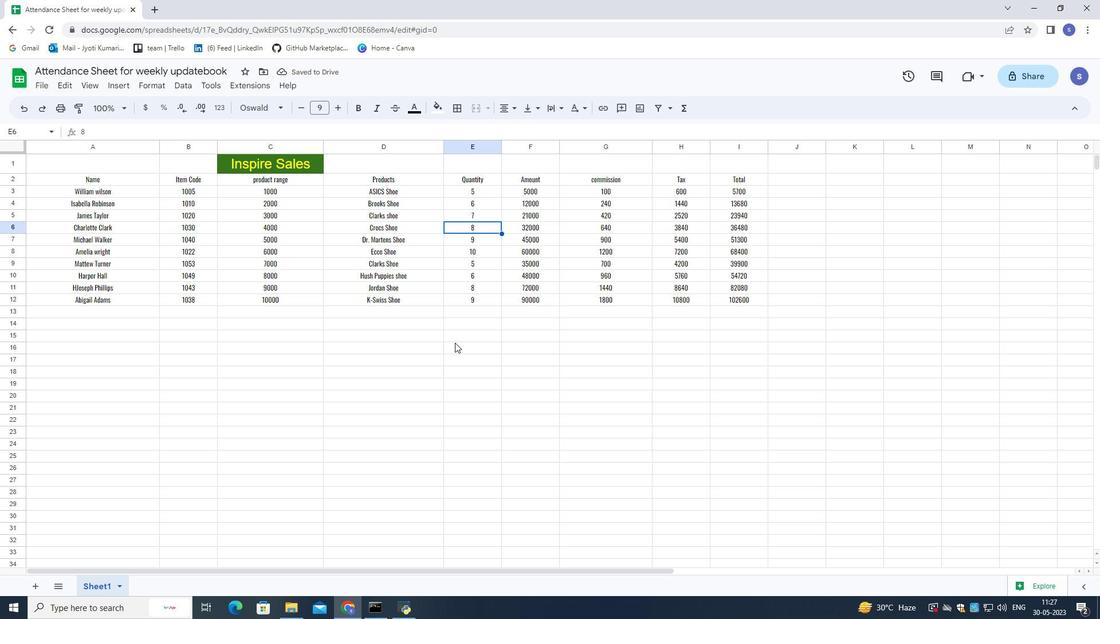 
Action: Mouse pressed left at (454, 345)
Screenshot: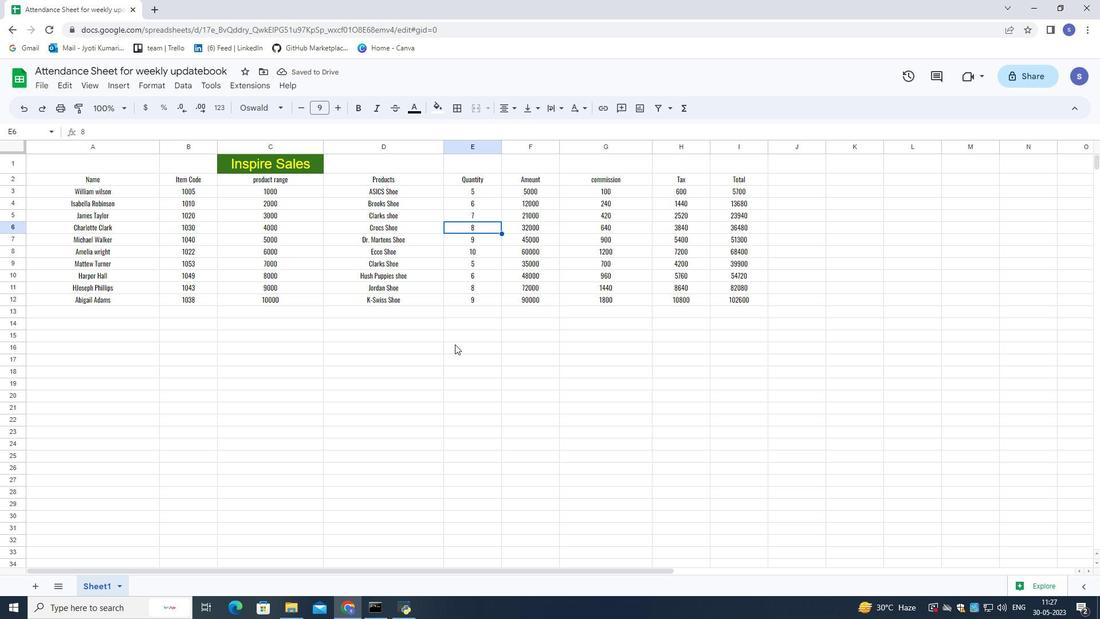 
Action: Mouse moved to (48, 179)
Screenshot: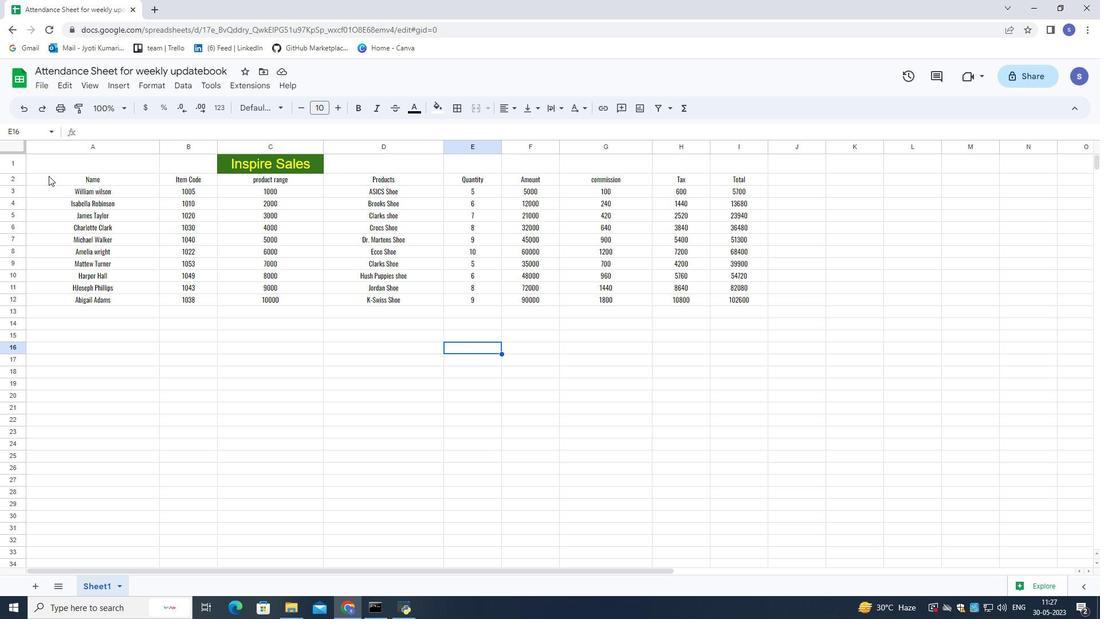 
Action: Mouse pressed left at (48, 179)
Screenshot: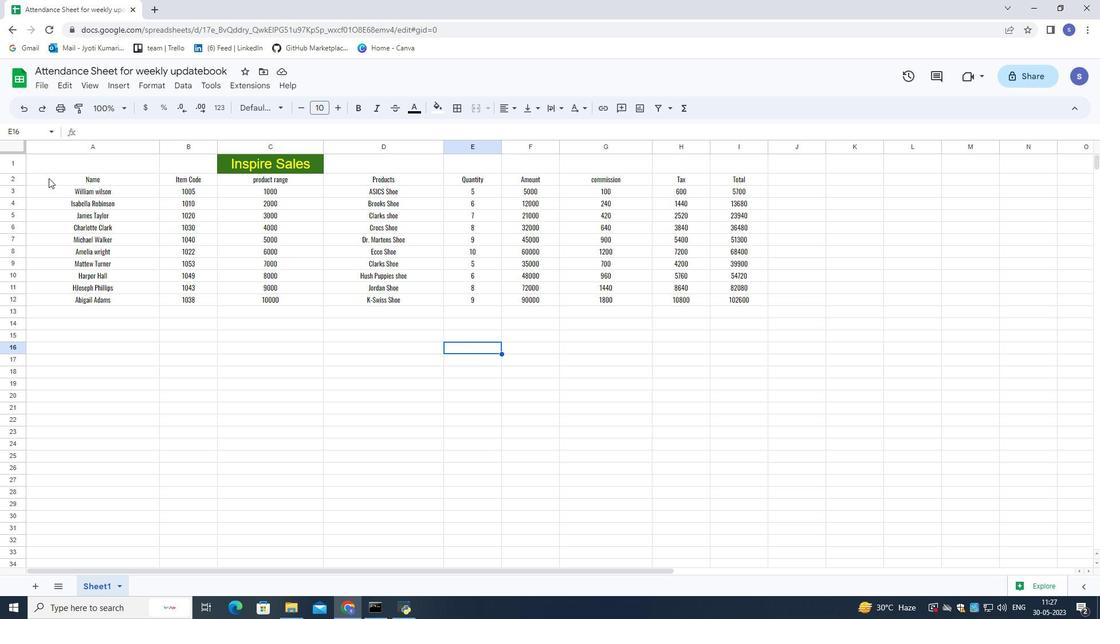 
Action: Mouse moved to (412, 113)
Screenshot: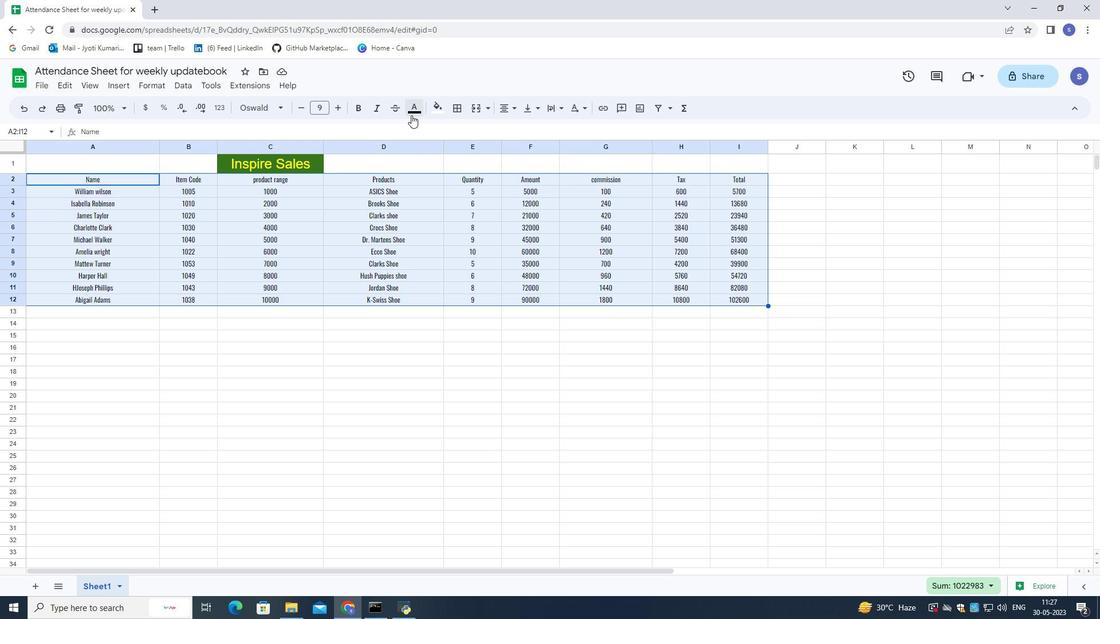 
Action: Mouse pressed left at (412, 113)
Screenshot: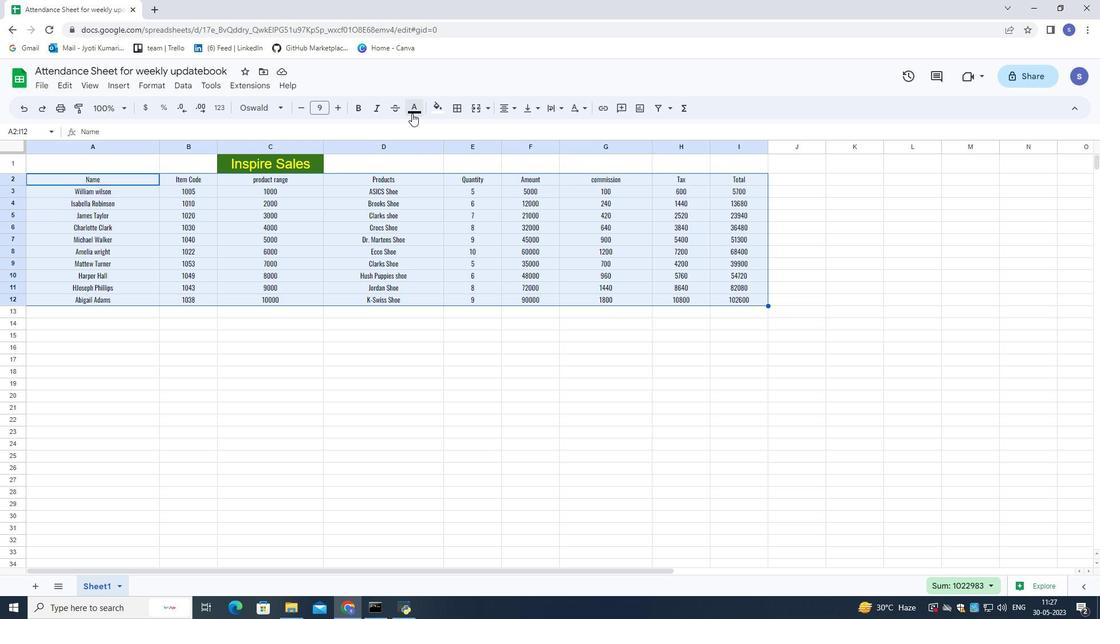 
Action: Mouse moved to (430, 157)
Screenshot: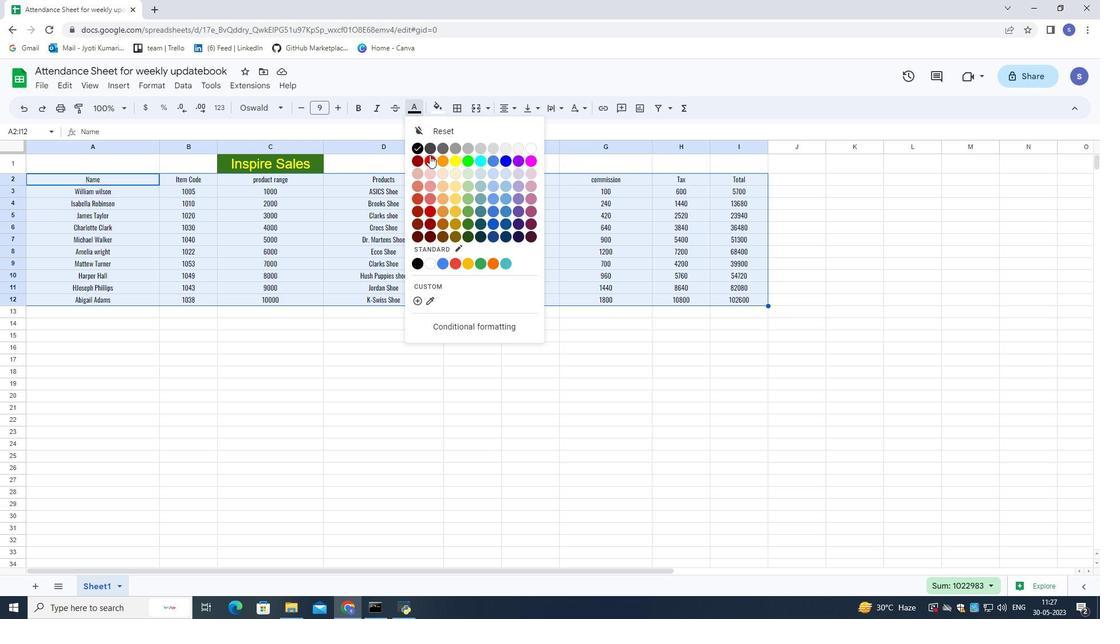 
Action: Mouse pressed left at (430, 157)
Screenshot: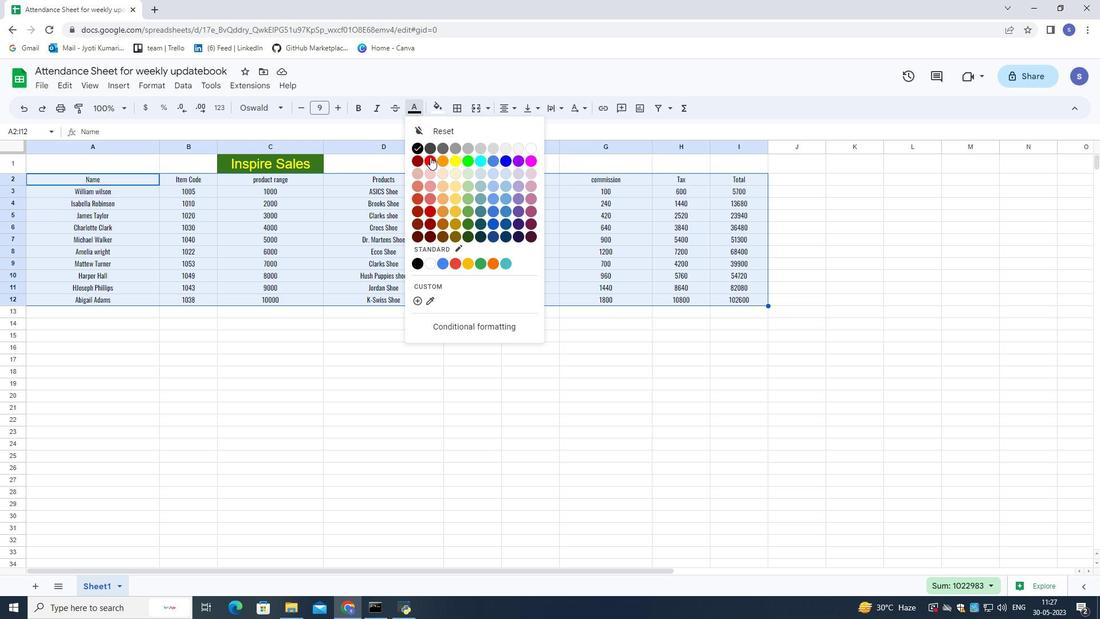 
Action: Mouse moved to (400, 355)
Screenshot: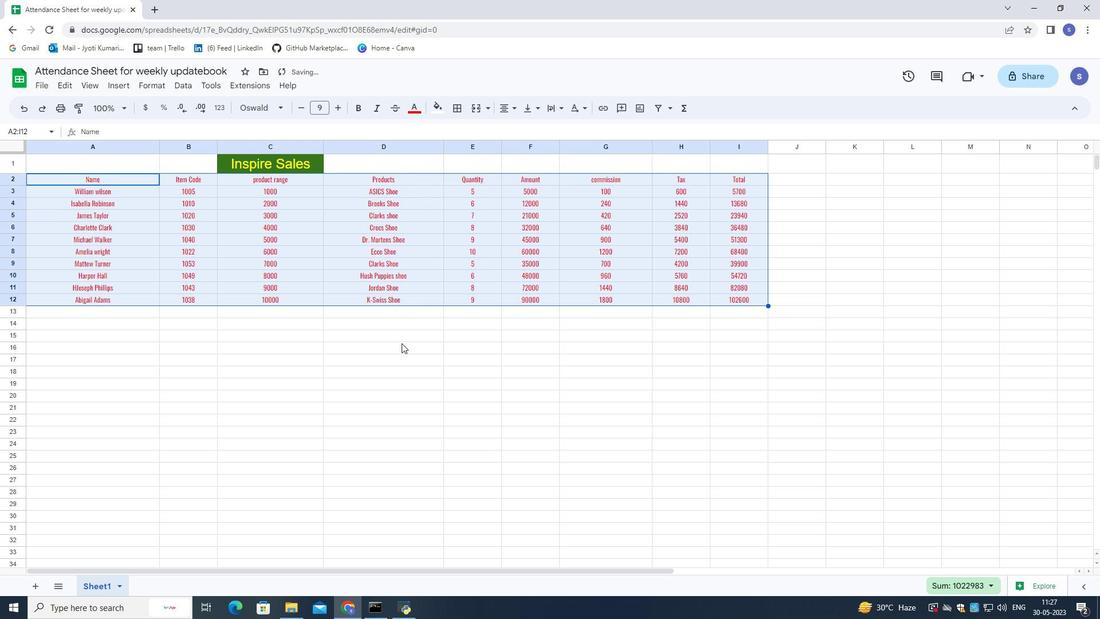 
Action: Mouse pressed left at (400, 355)
Screenshot: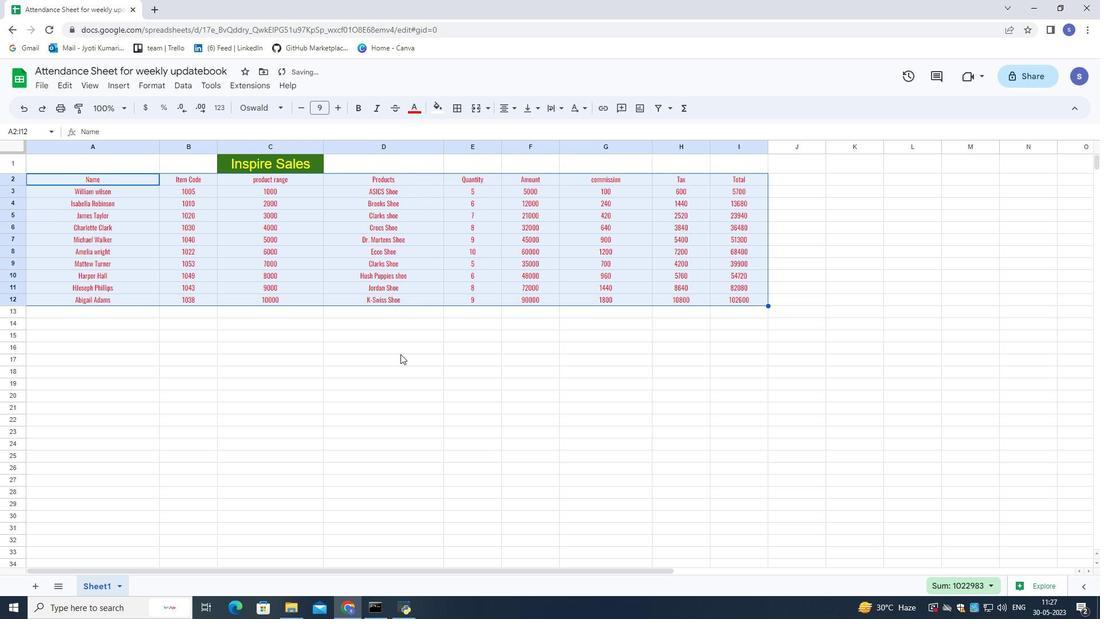 
Action: Mouse moved to (400, 349)
Screenshot: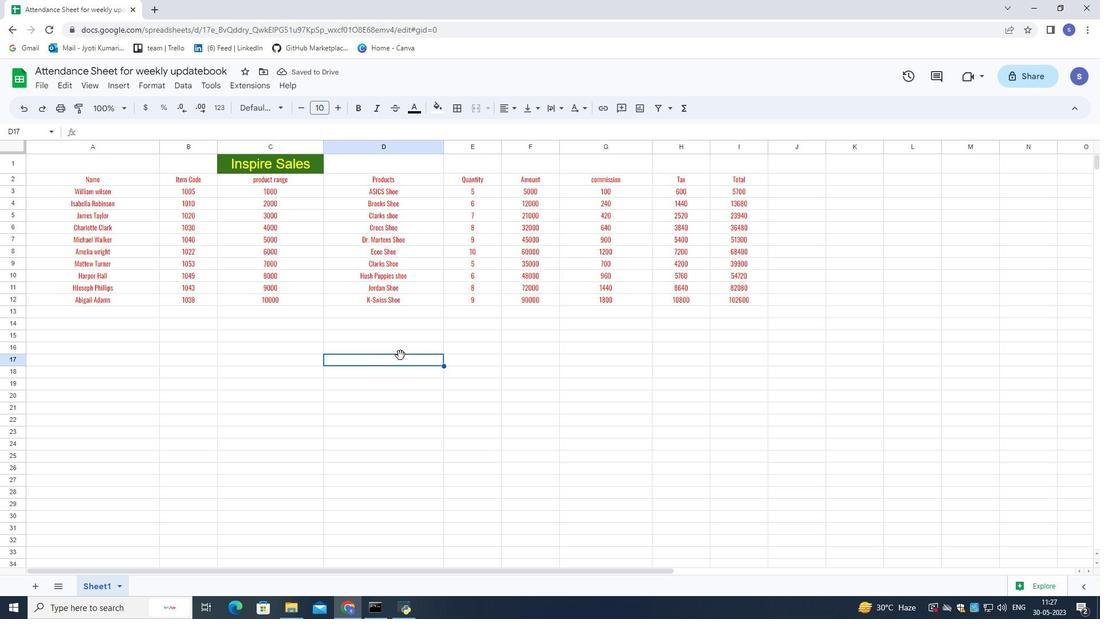 
Action: Key pressed ctrl+S
Screenshot: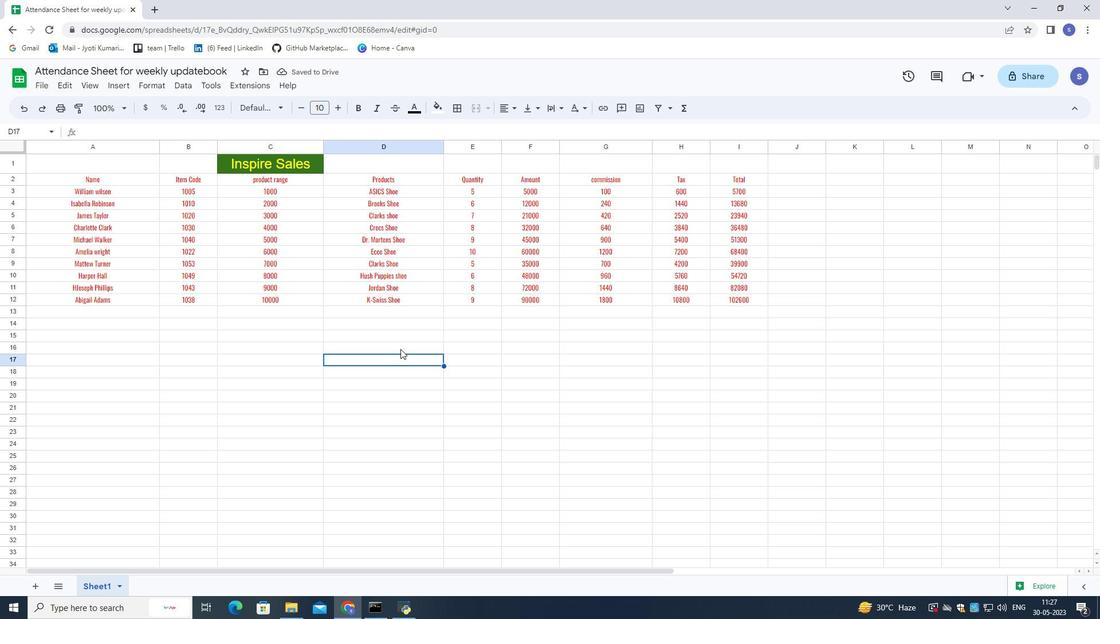 
Action: Mouse moved to (339, 313)
Screenshot: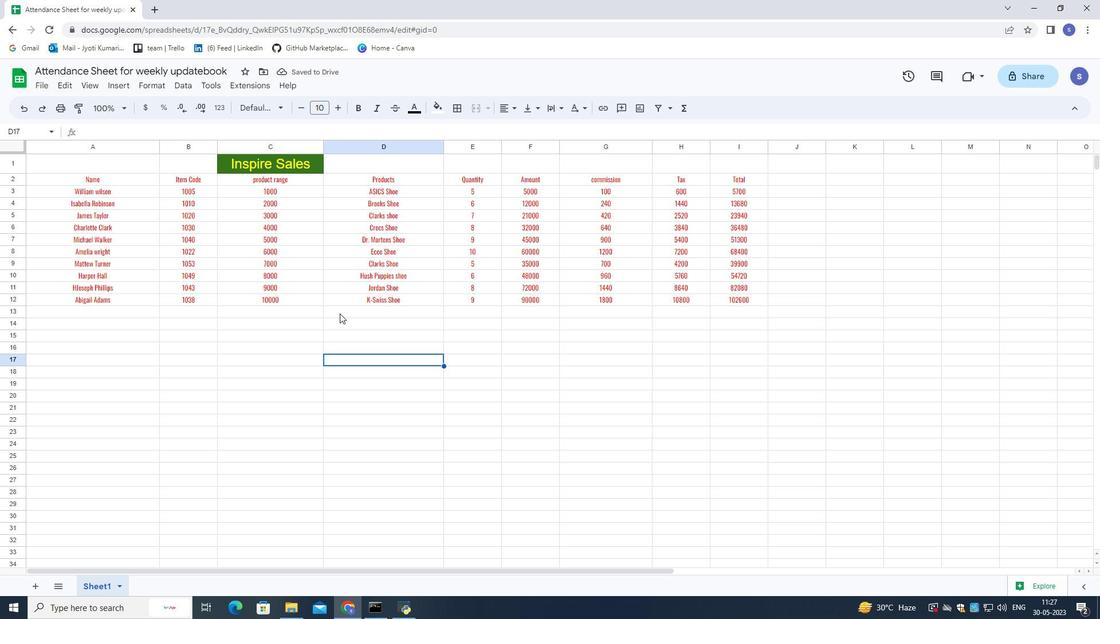 
Action: Mouse pressed left at (339, 313)
Screenshot: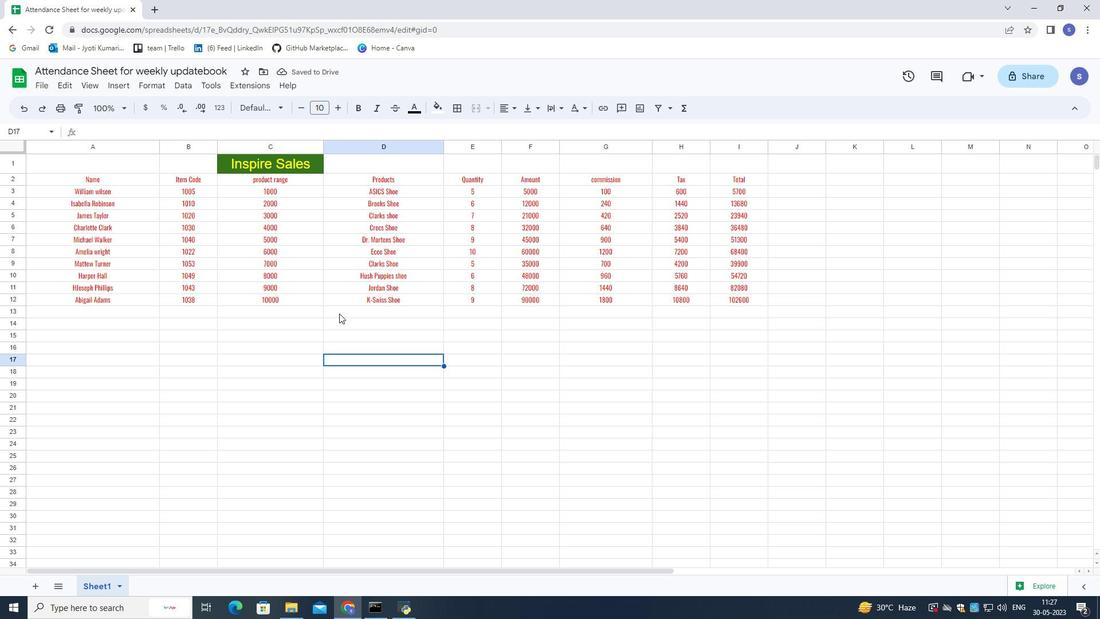 
Action: Mouse moved to (291, 312)
Screenshot: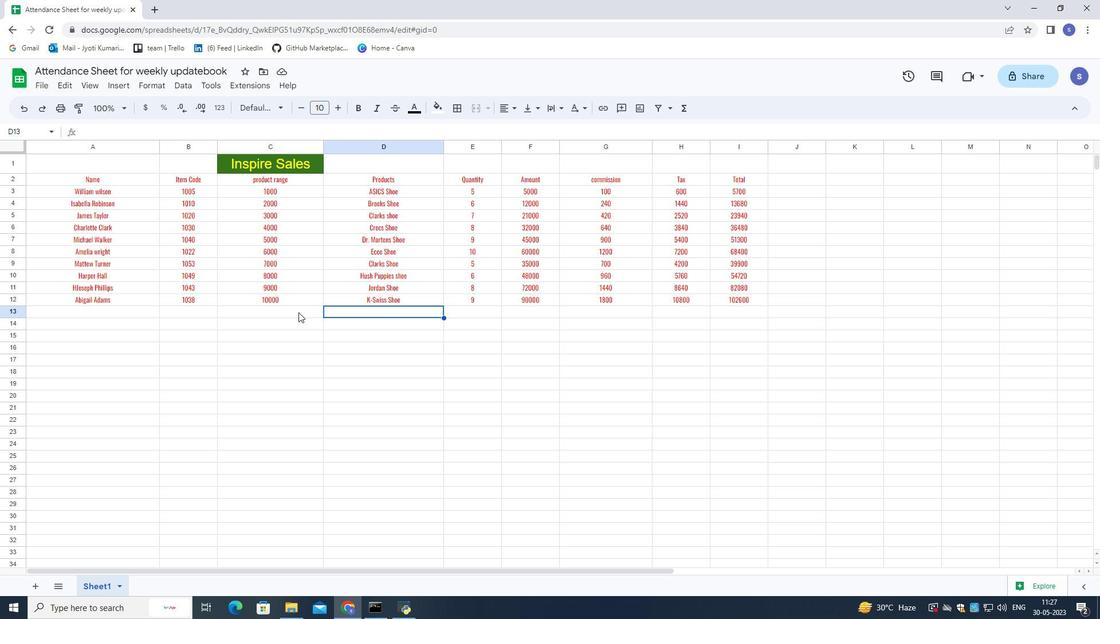
Action: Mouse pressed left at (291, 312)
Screenshot: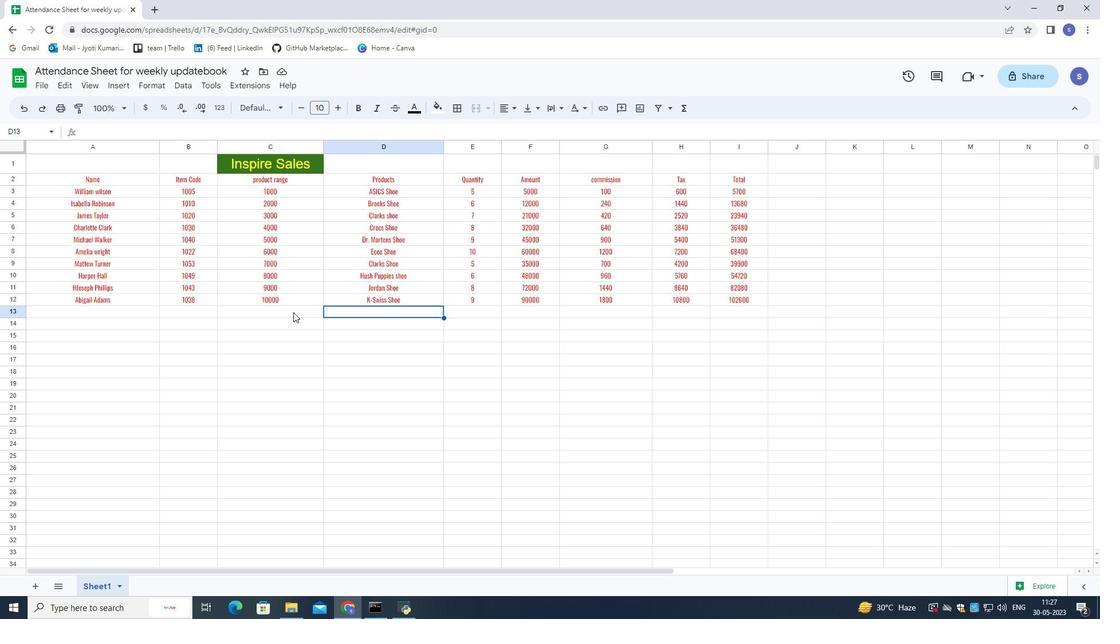 
